 Task: Create a due date automation trigger when advanced on, on the monday of the week a card is due add fields without custom field "Resume" set to a number lower than 1 and greater or equal to 10 at 11:00 AM.
Action: Mouse moved to (1391, 109)
Screenshot: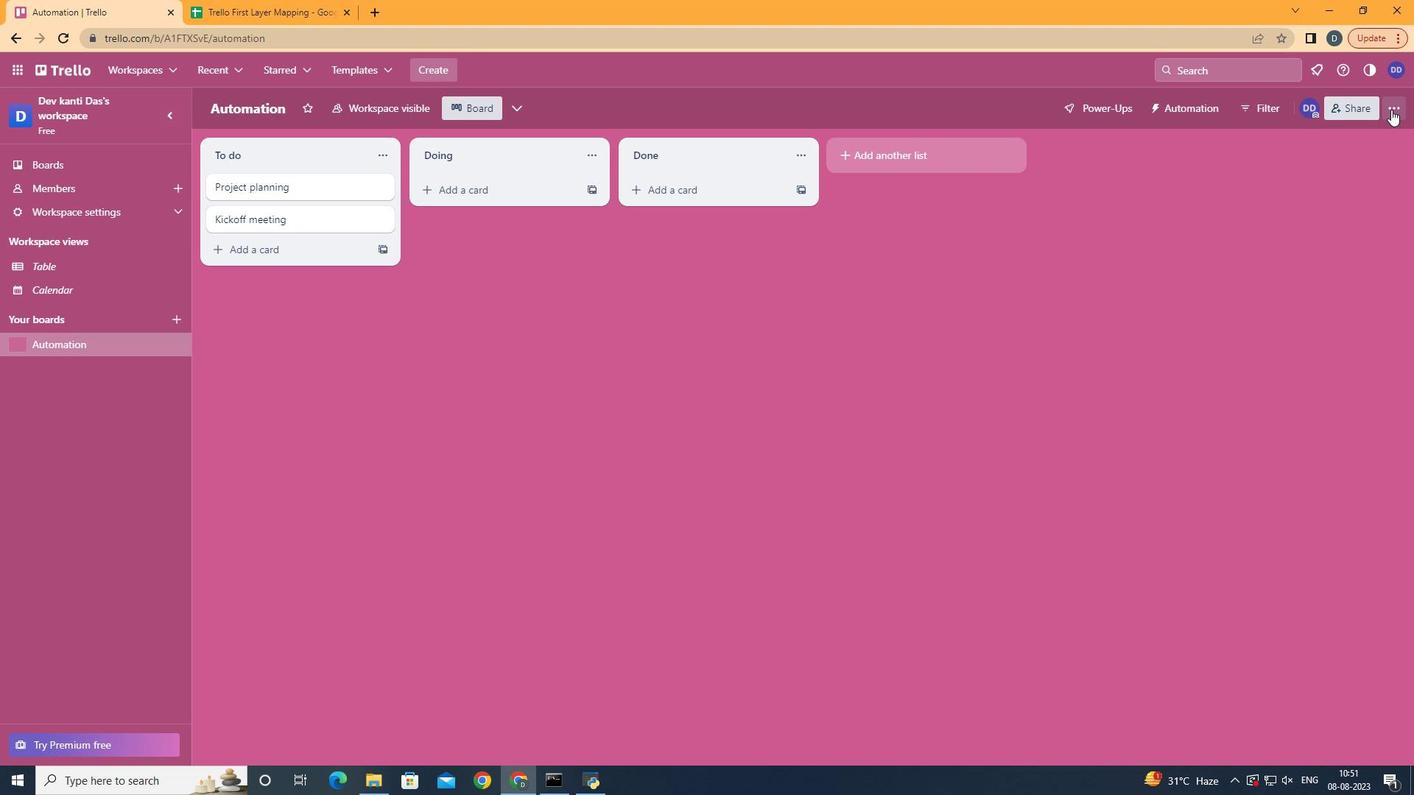 
Action: Mouse pressed left at (1391, 109)
Screenshot: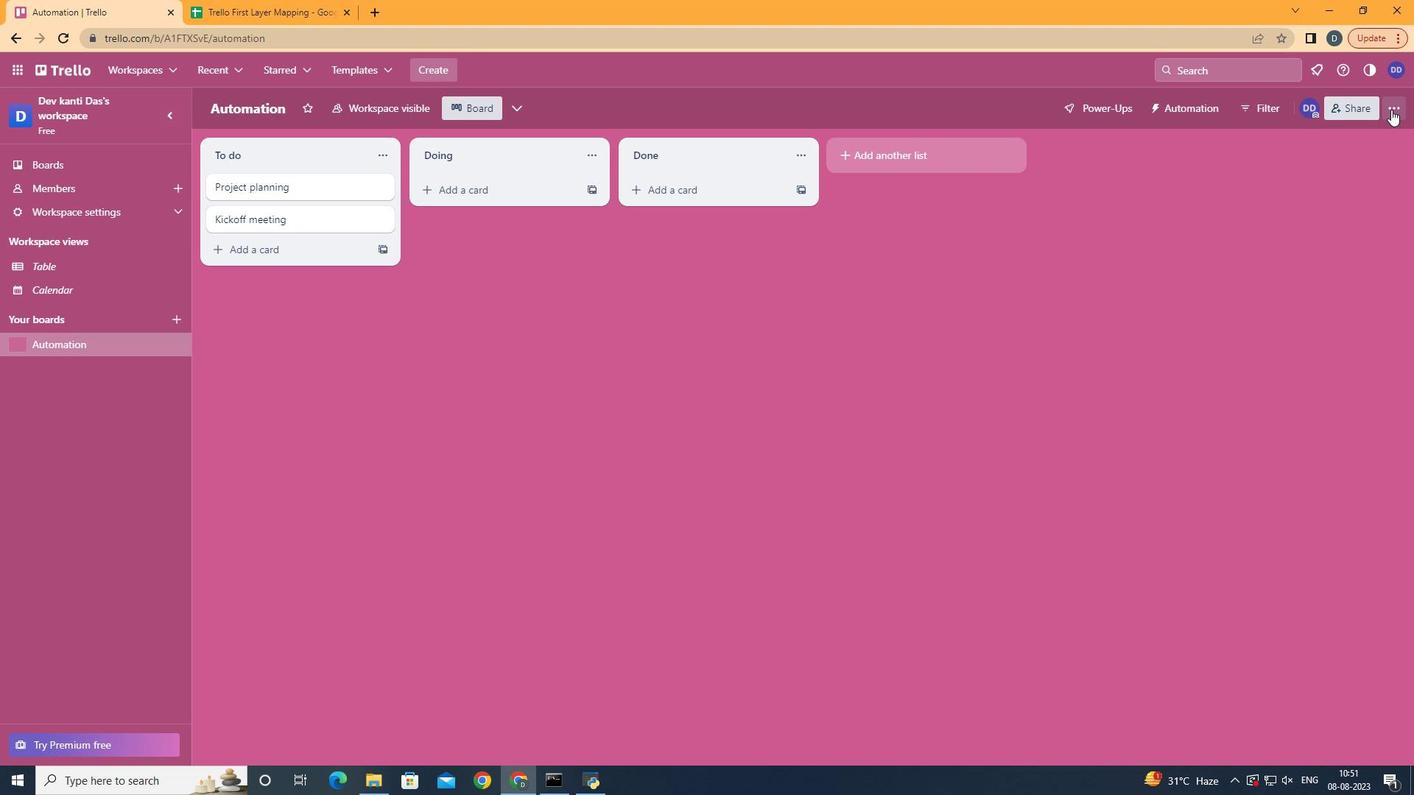 
Action: Mouse moved to (1277, 312)
Screenshot: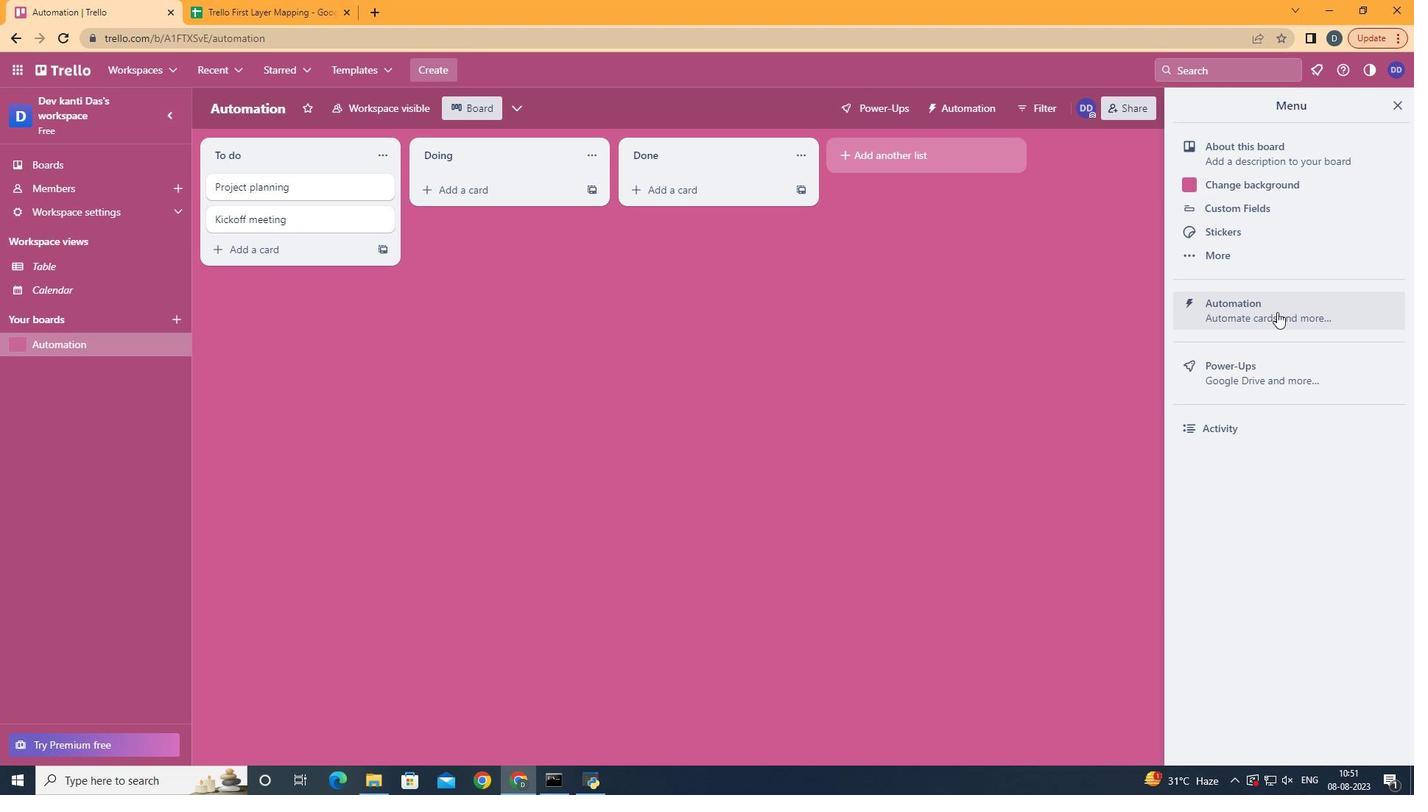 
Action: Mouse pressed left at (1277, 312)
Screenshot: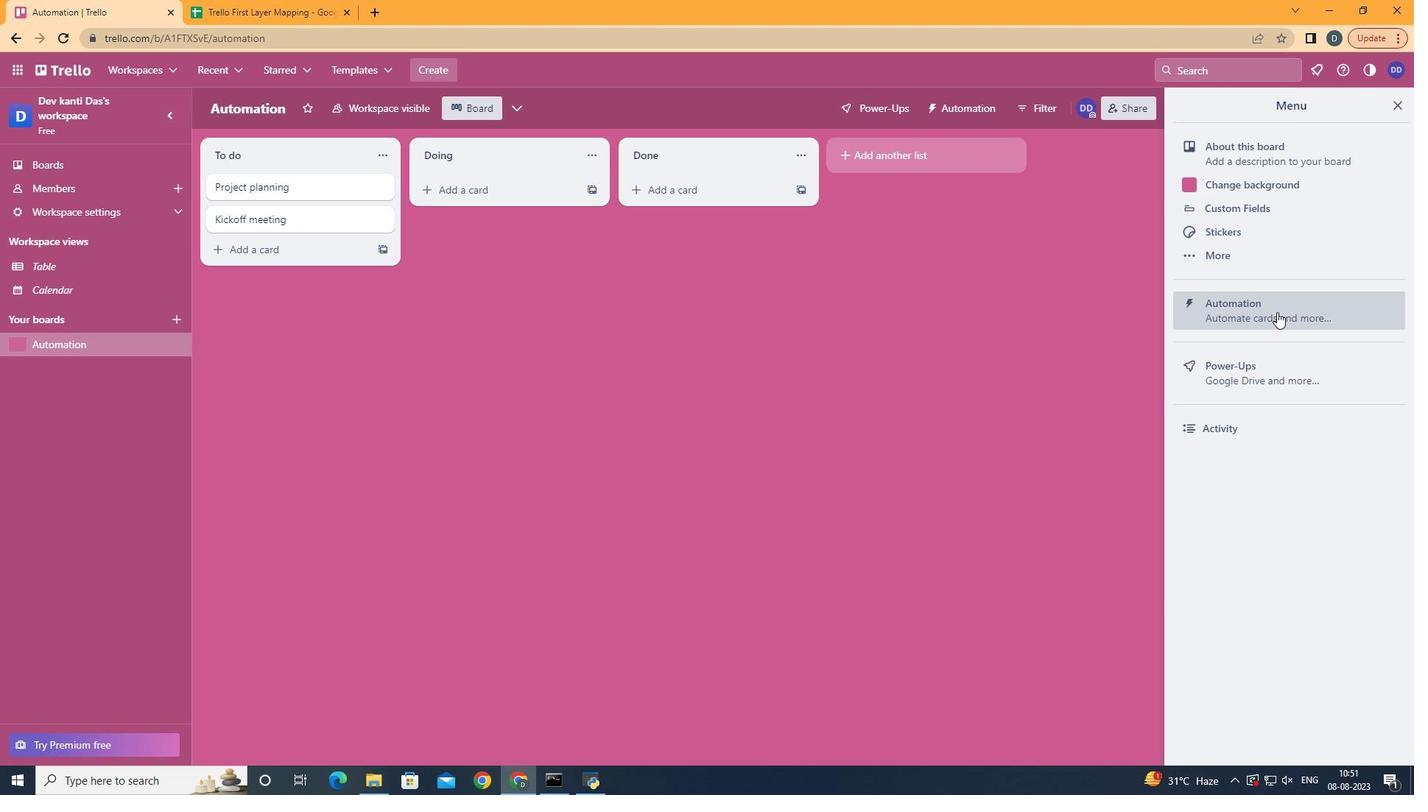 
Action: Mouse moved to (251, 292)
Screenshot: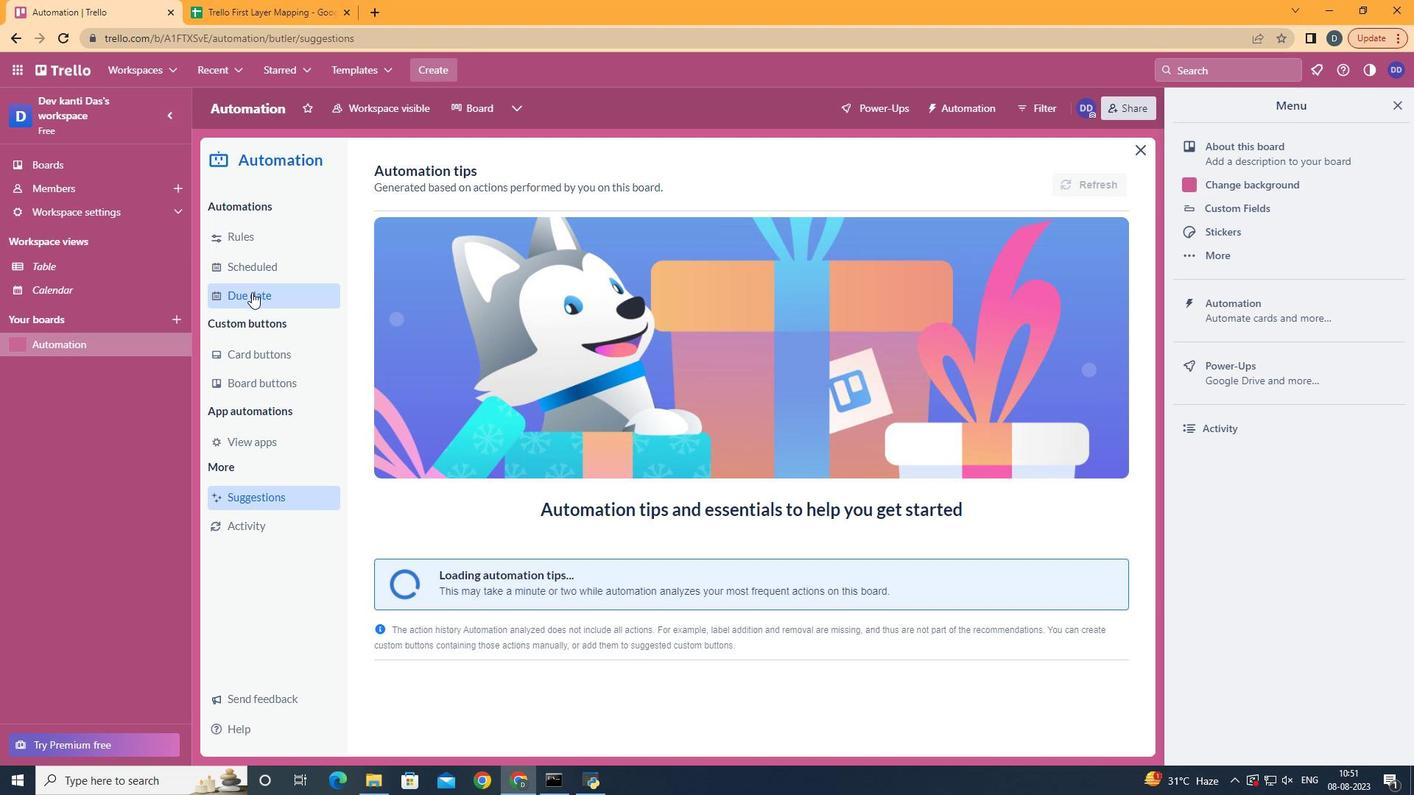 
Action: Mouse pressed left at (251, 292)
Screenshot: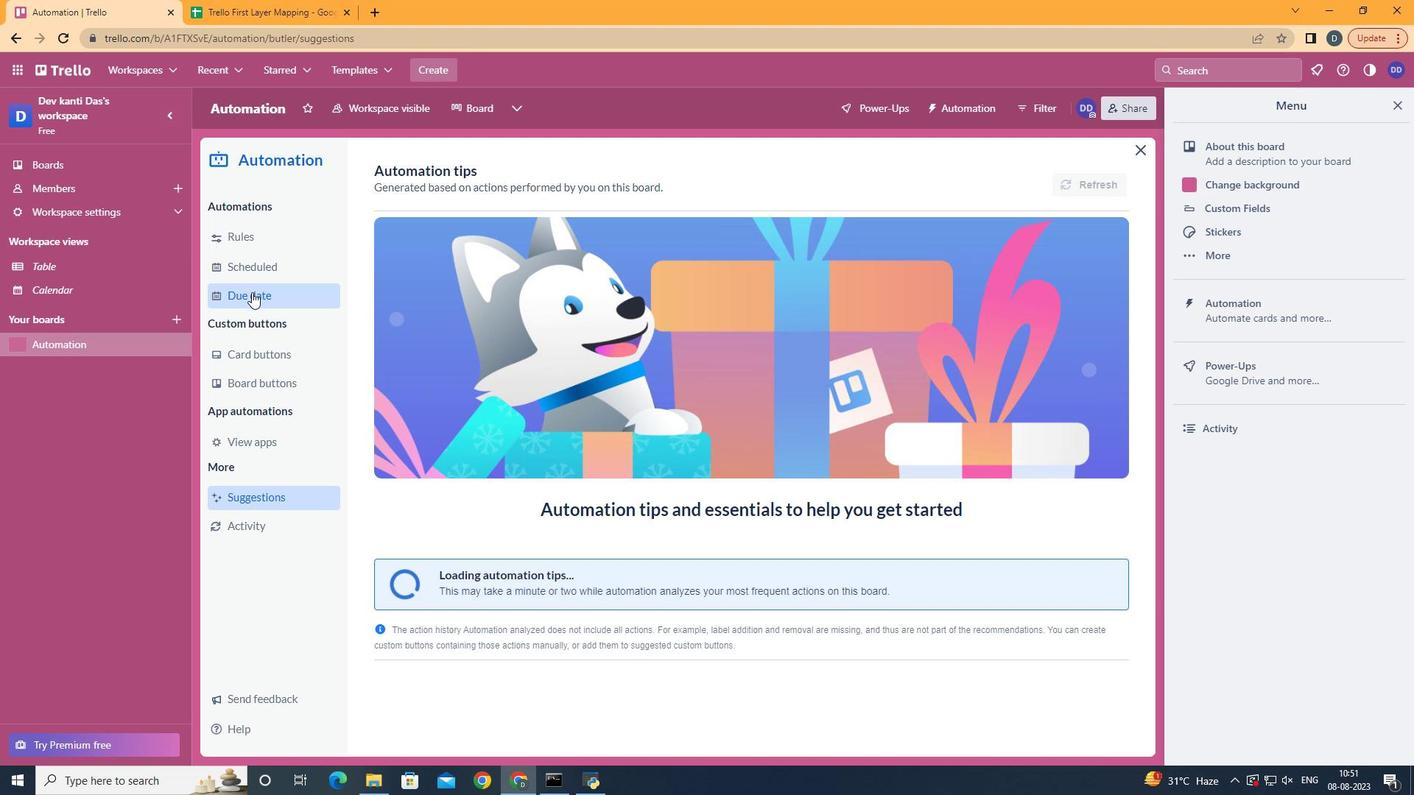 
Action: Mouse moved to (1042, 174)
Screenshot: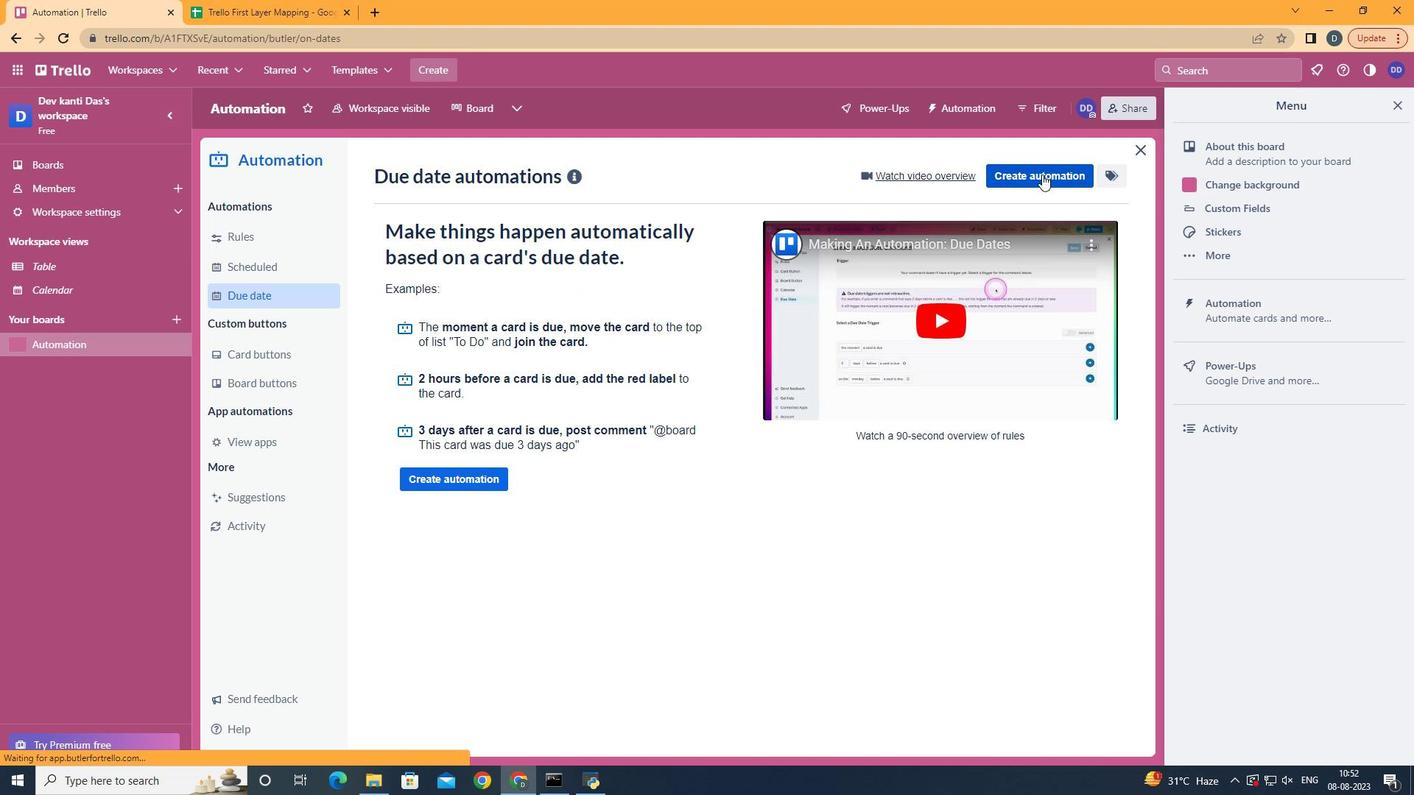 
Action: Mouse pressed left at (1042, 174)
Screenshot: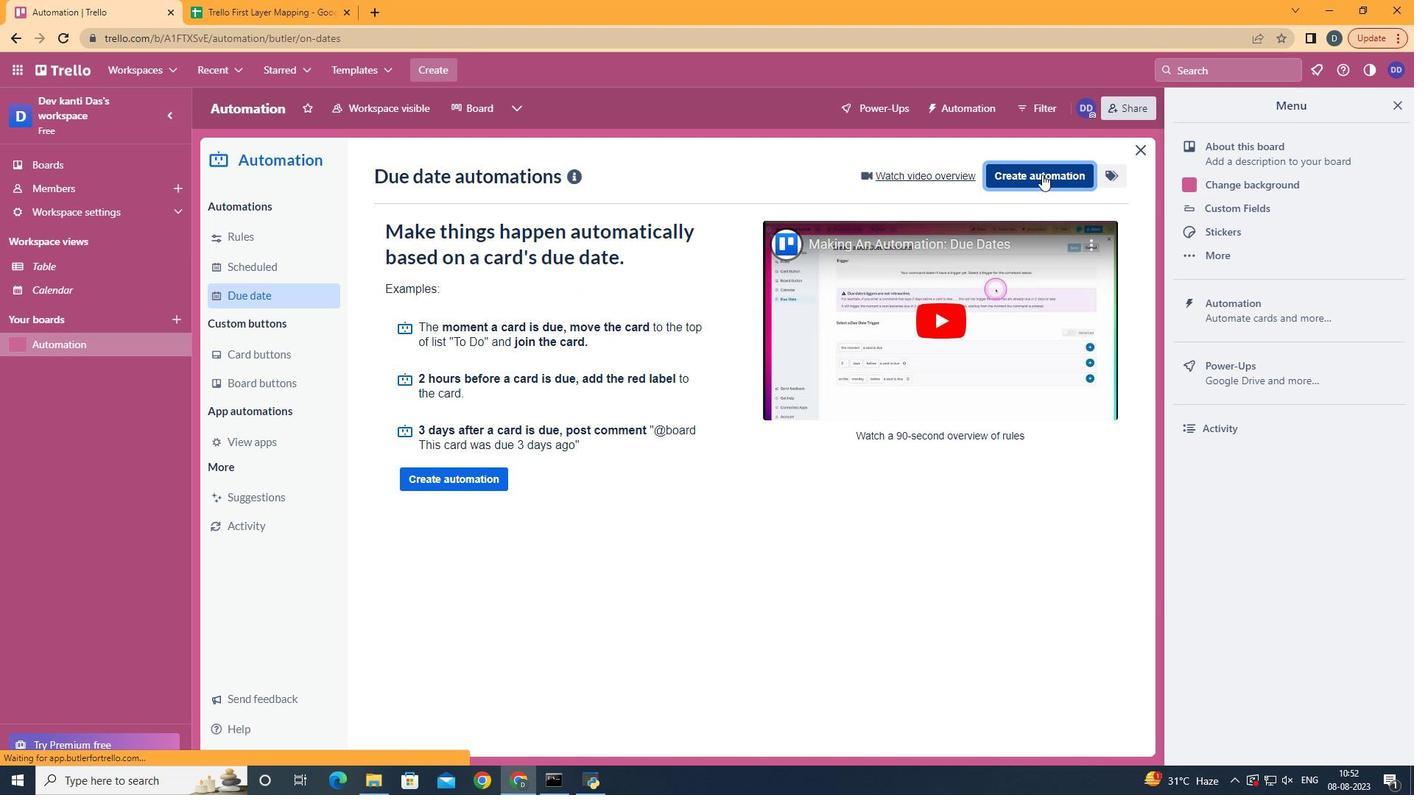 
Action: Mouse moved to (718, 315)
Screenshot: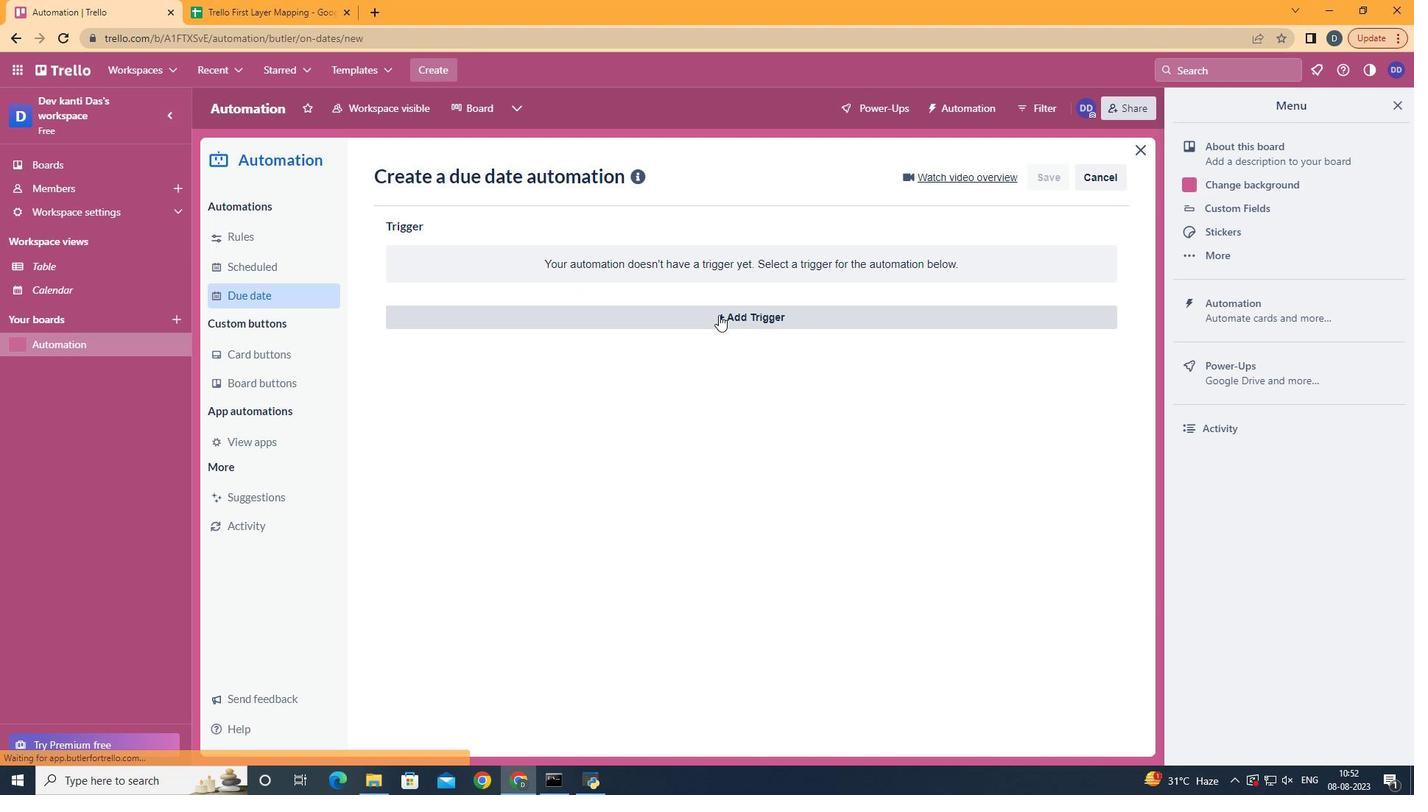 
Action: Mouse pressed left at (718, 315)
Screenshot: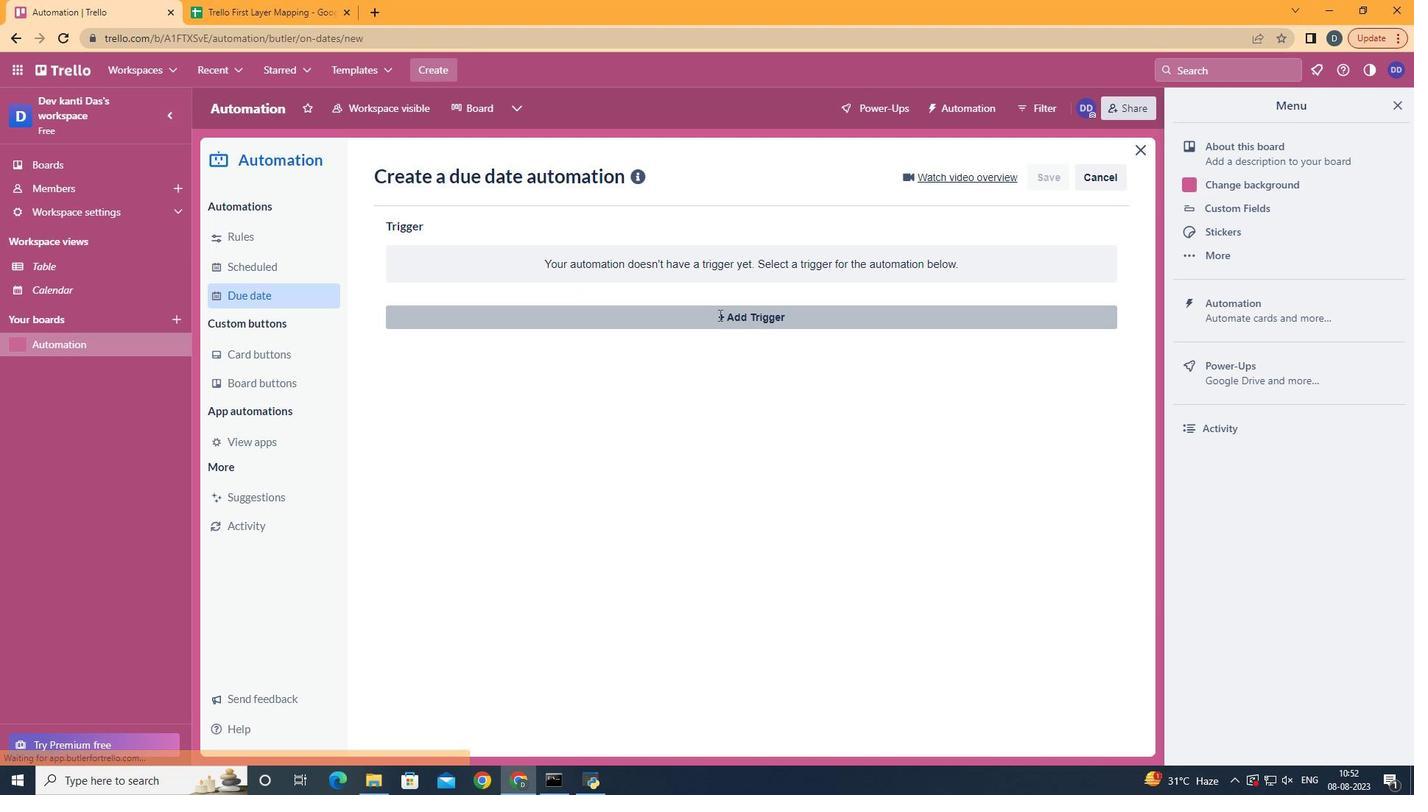 
Action: Mouse moved to (467, 386)
Screenshot: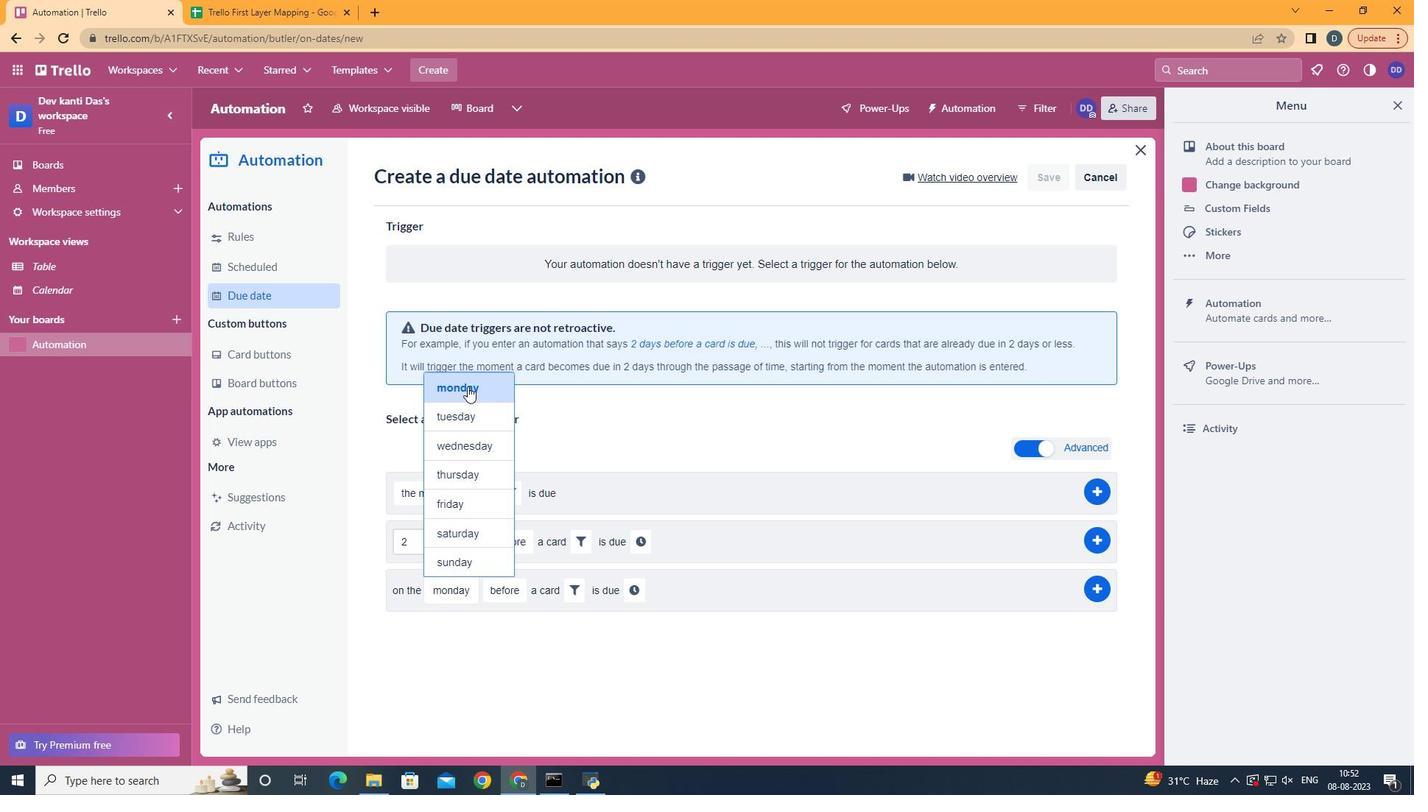
Action: Mouse pressed left at (467, 386)
Screenshot: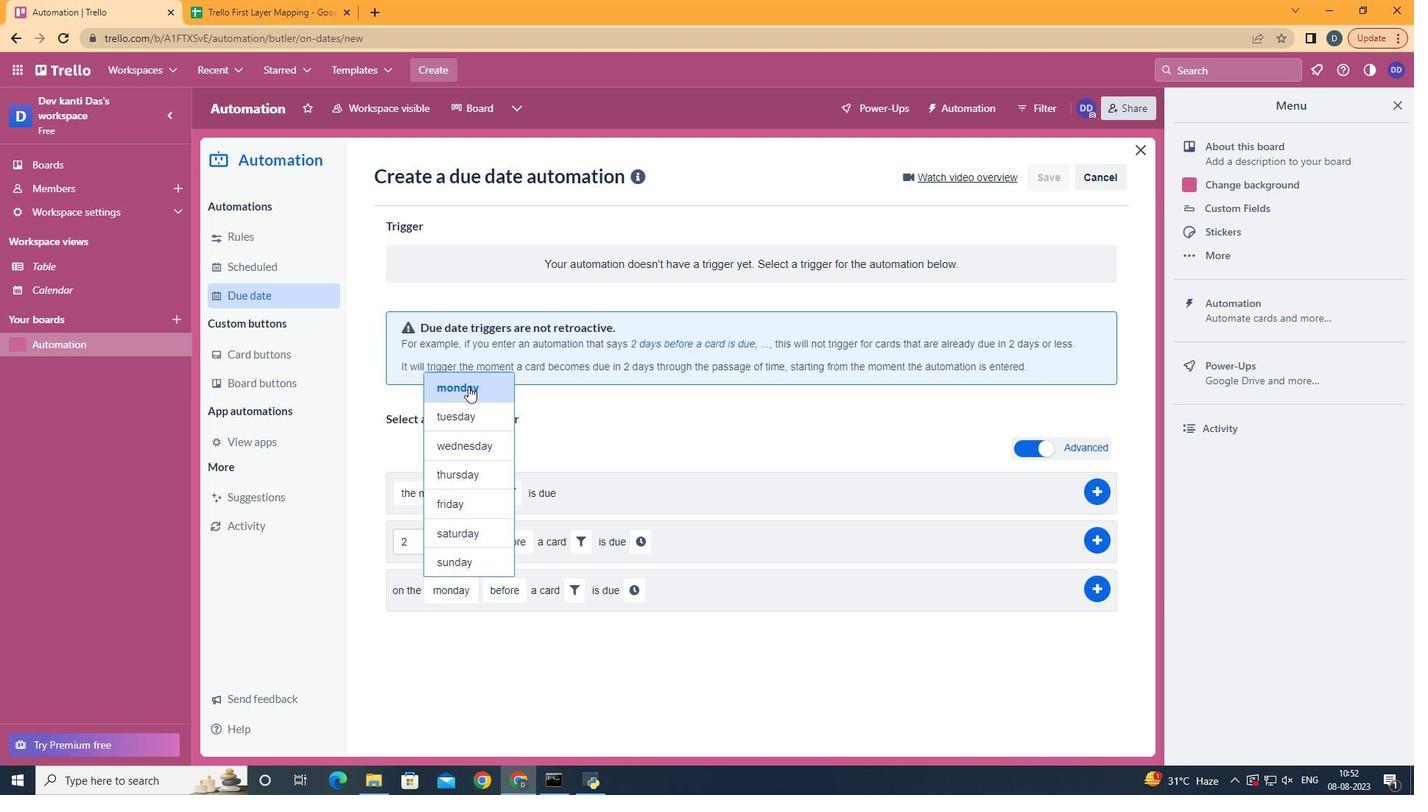 
Action: Mouse moved to (528, 676)
Screenshot: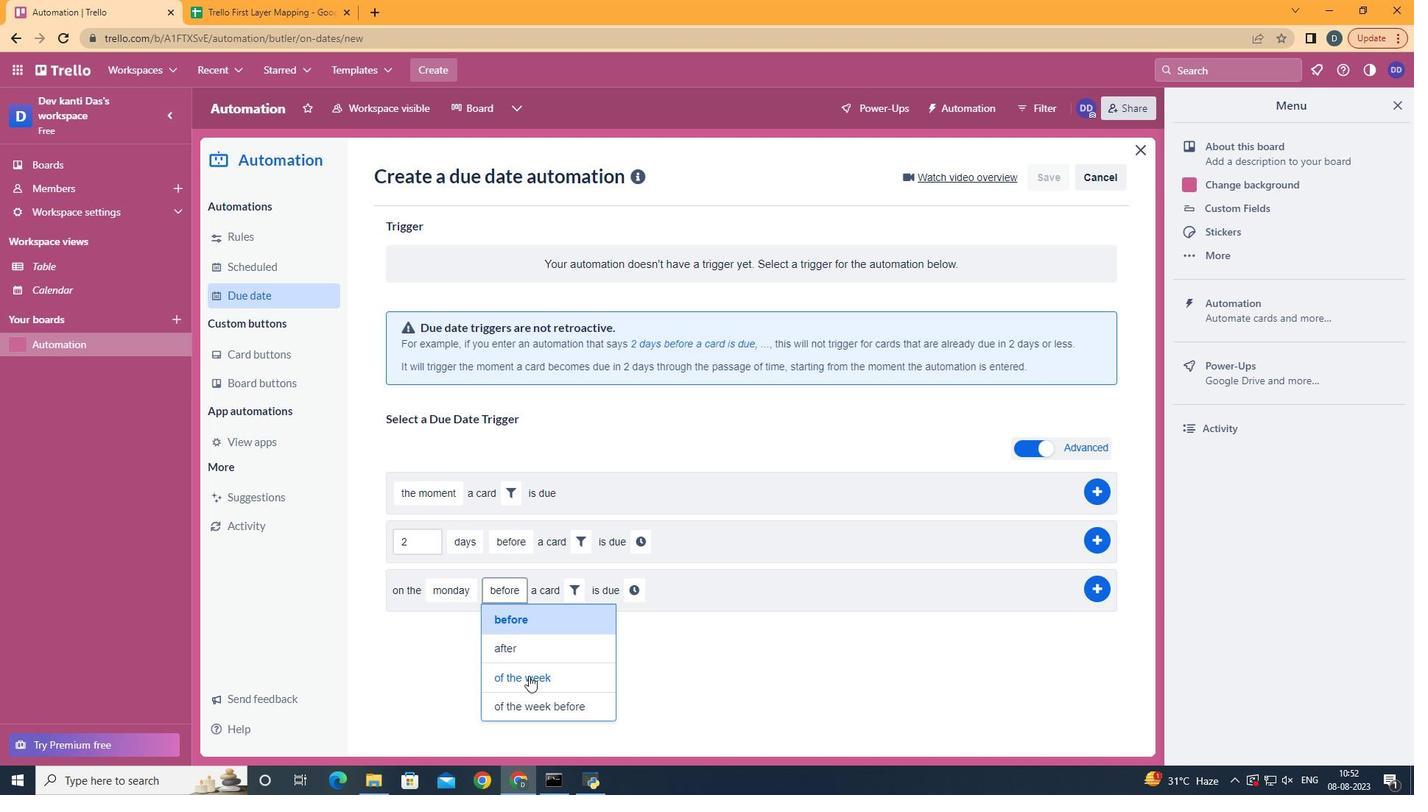 
Action: Mouse pressed left at (528, 676)
Screenshot: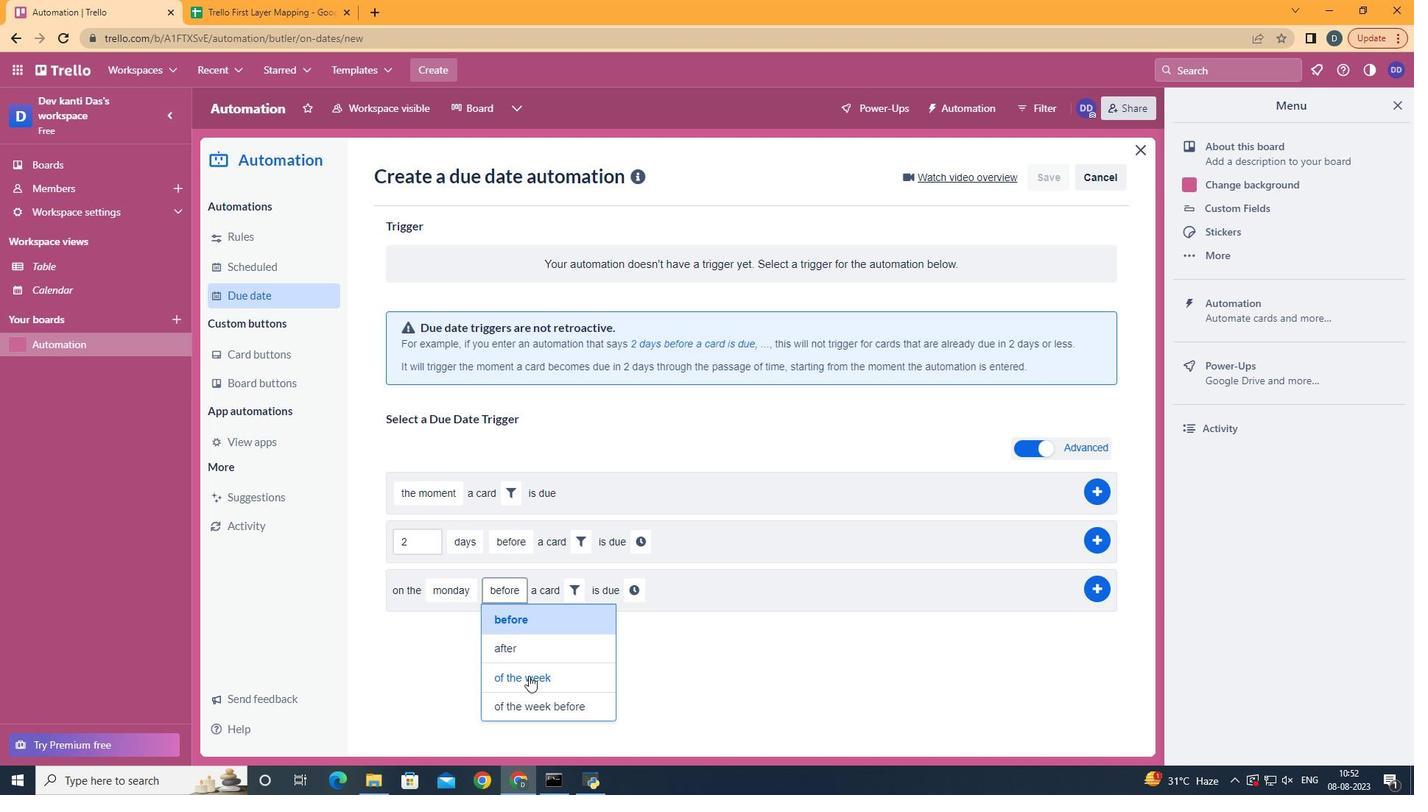 
Action: Mouse moved to (595, 598)
Screenshot: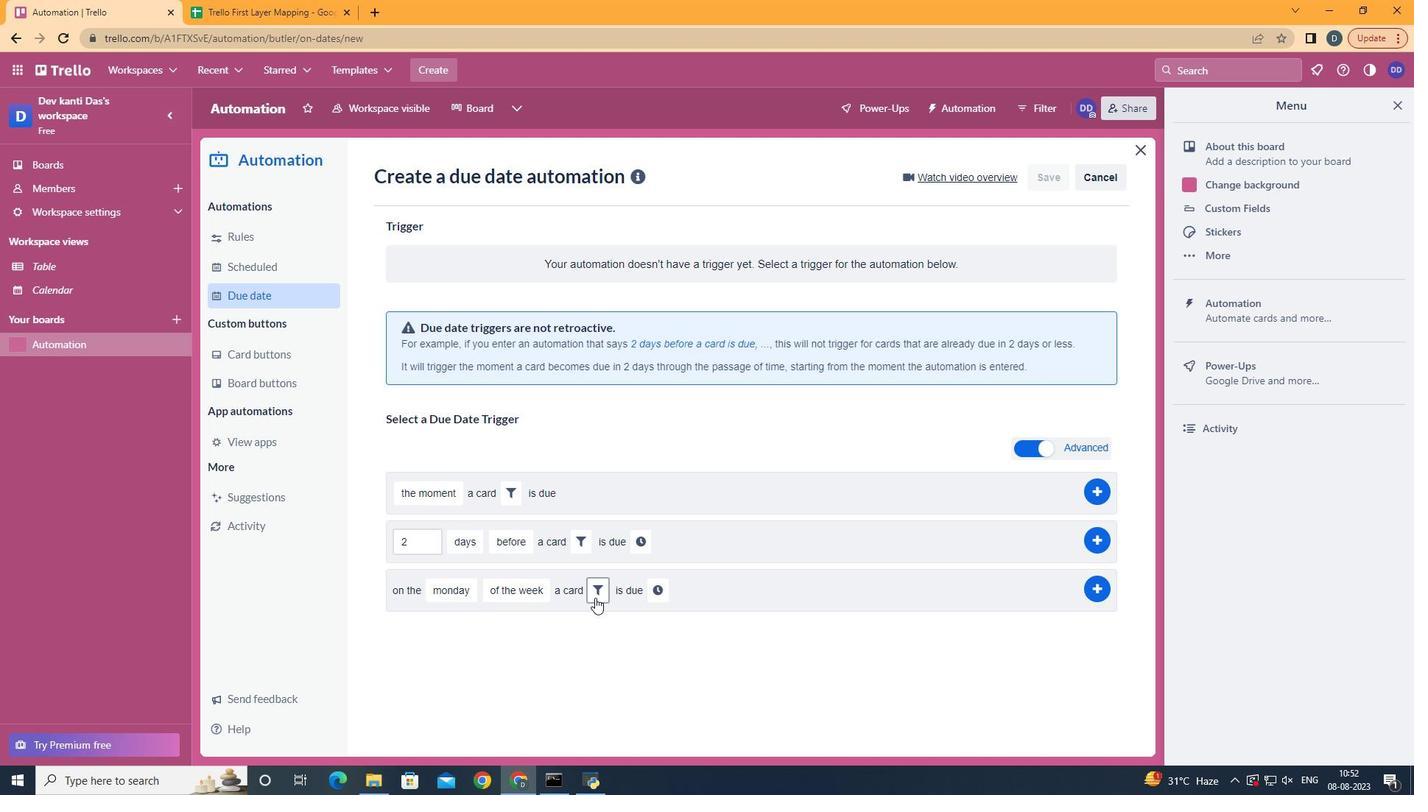 
Action: Mouse pressed left at (595, 598)
Screenshot: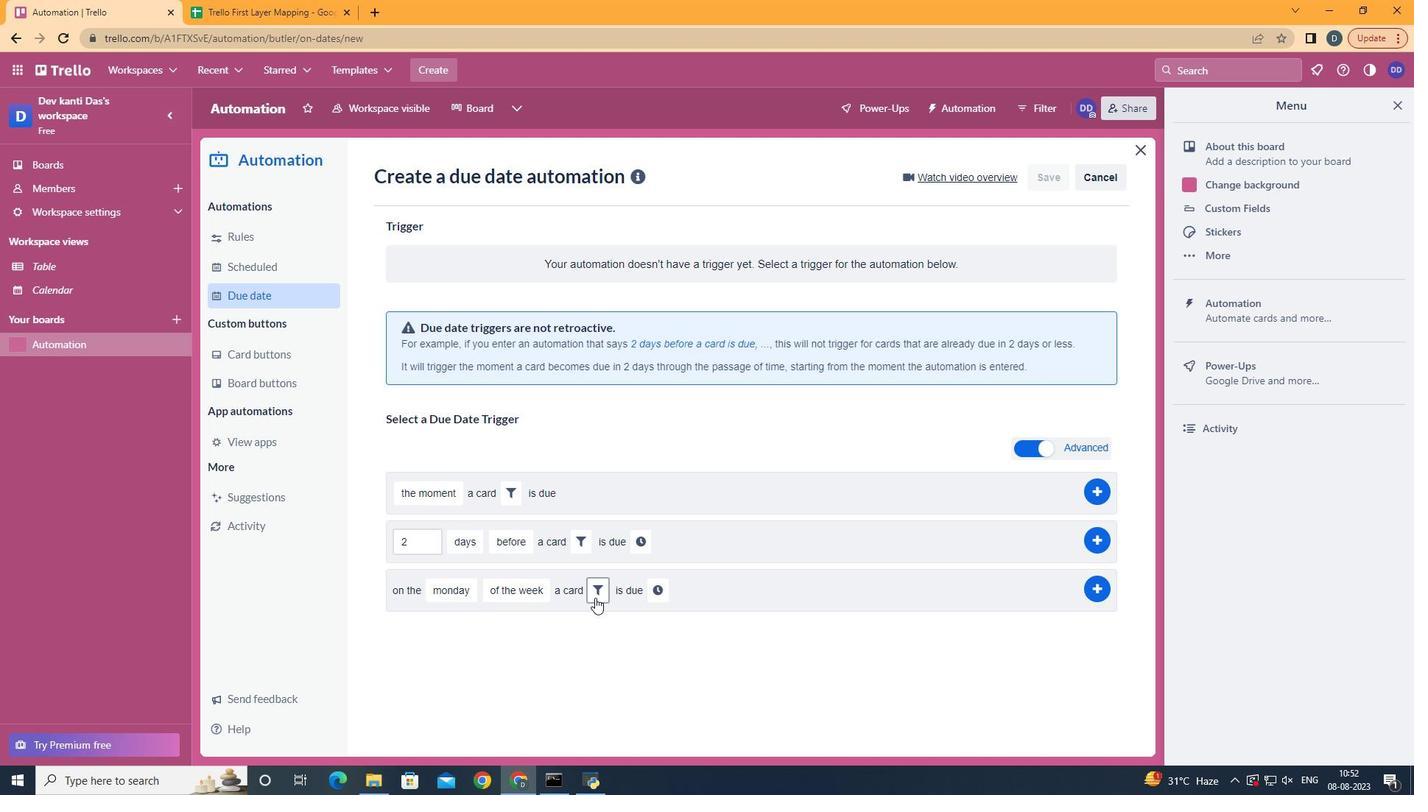 
Action: Mouse moved to (841, 631)
Screenshot: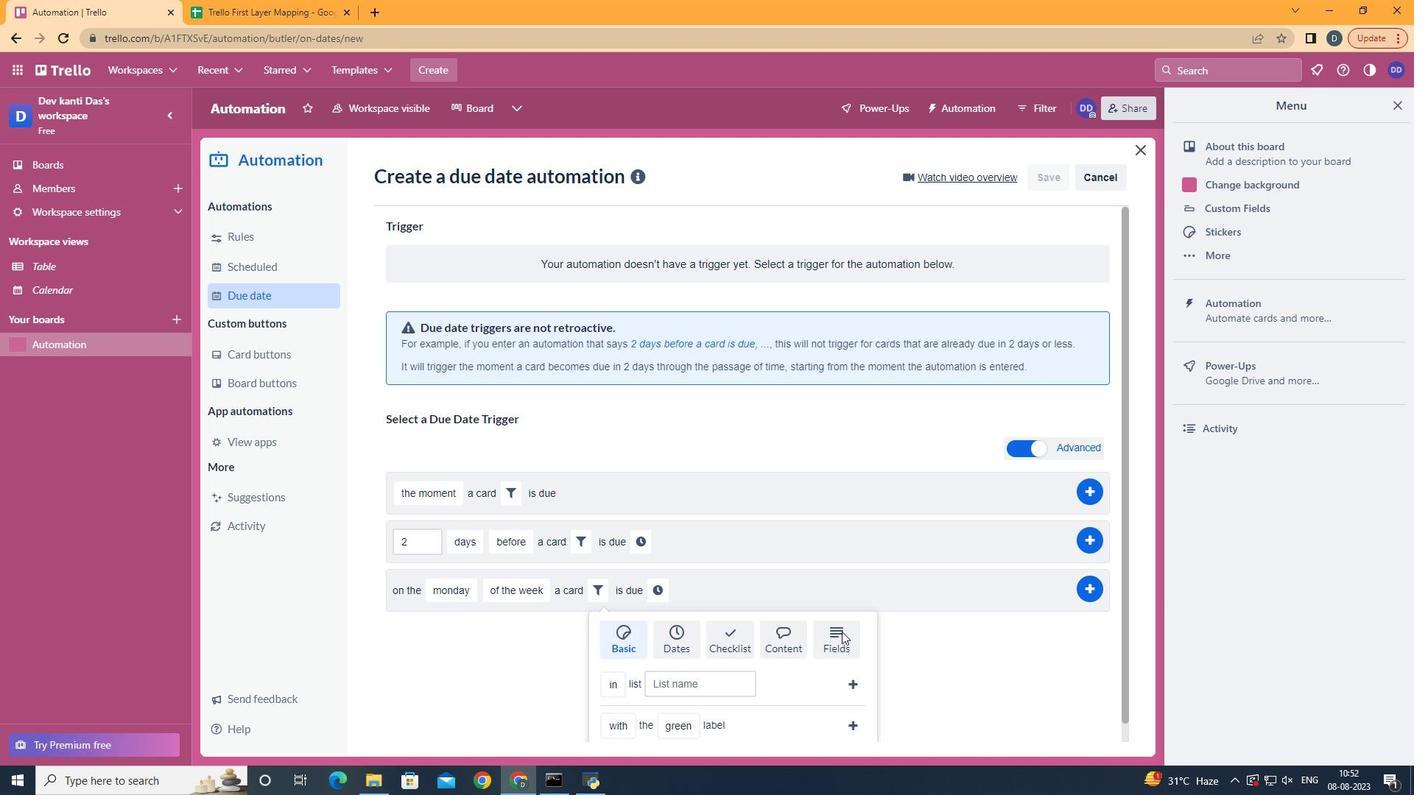 
Action: Mouse pressed left at (841, 631)
Screenshot: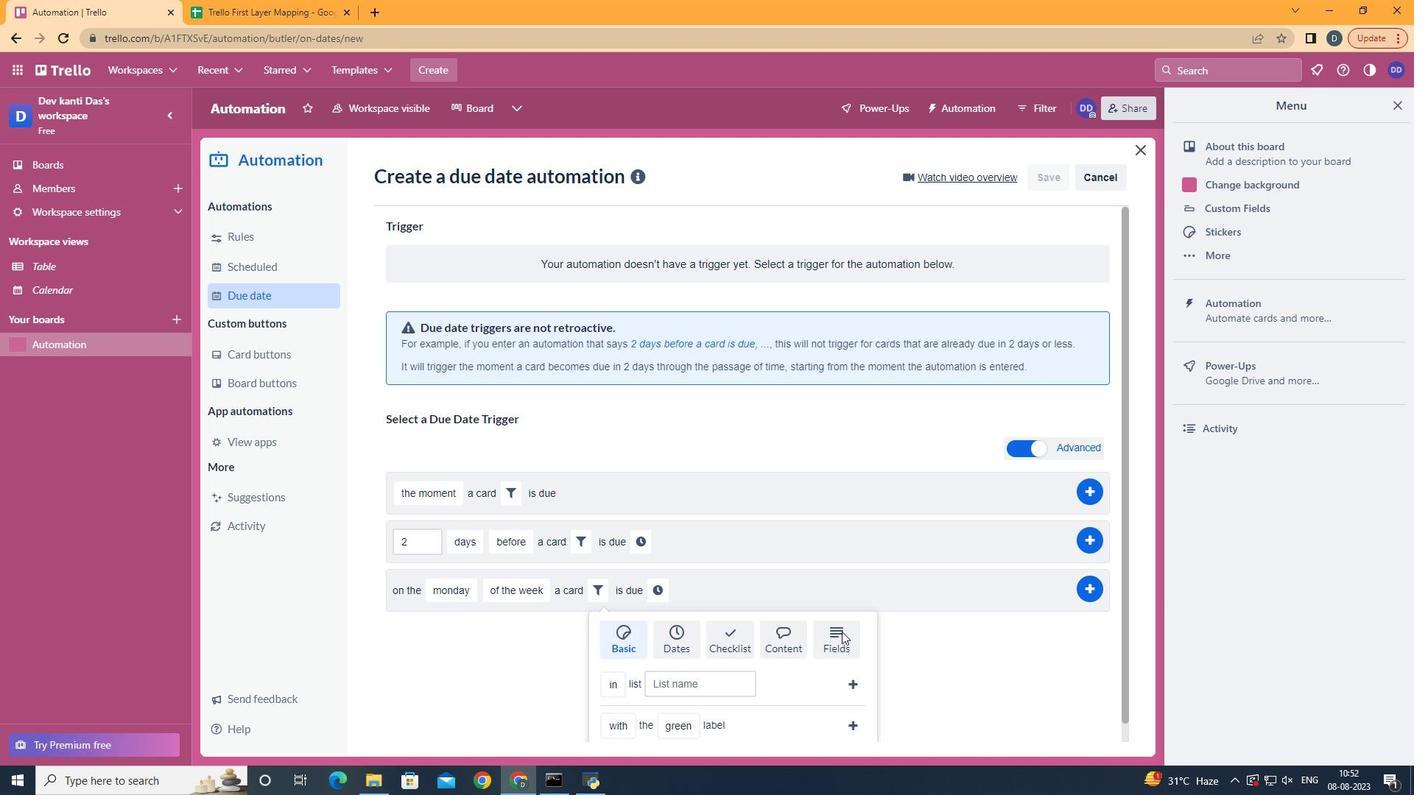 
Action: Mouse scrolled (841, 631) with delta (0, 0)
Screenshot: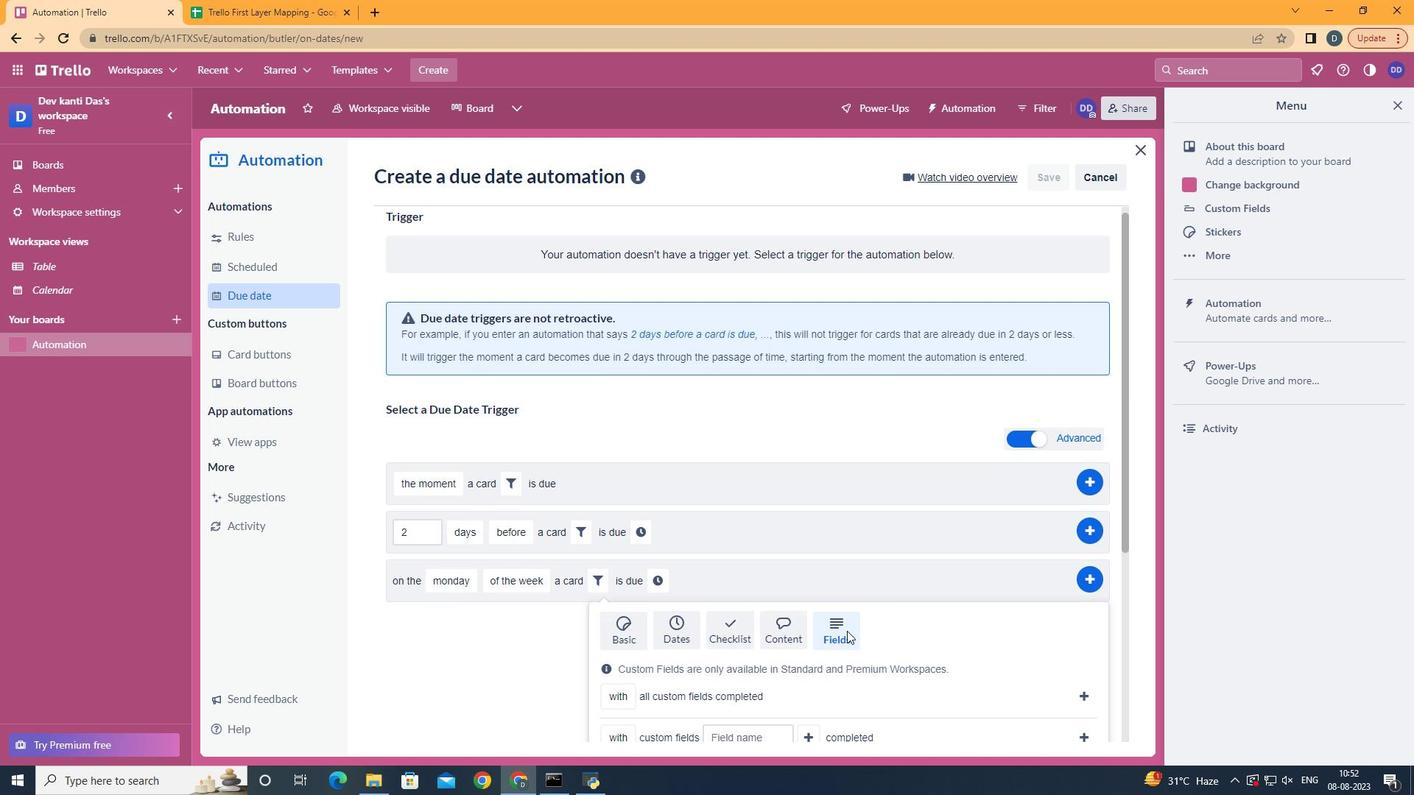 
Action: Mouse scrolled (841, 631) with delta (0, 0)
Screenshot: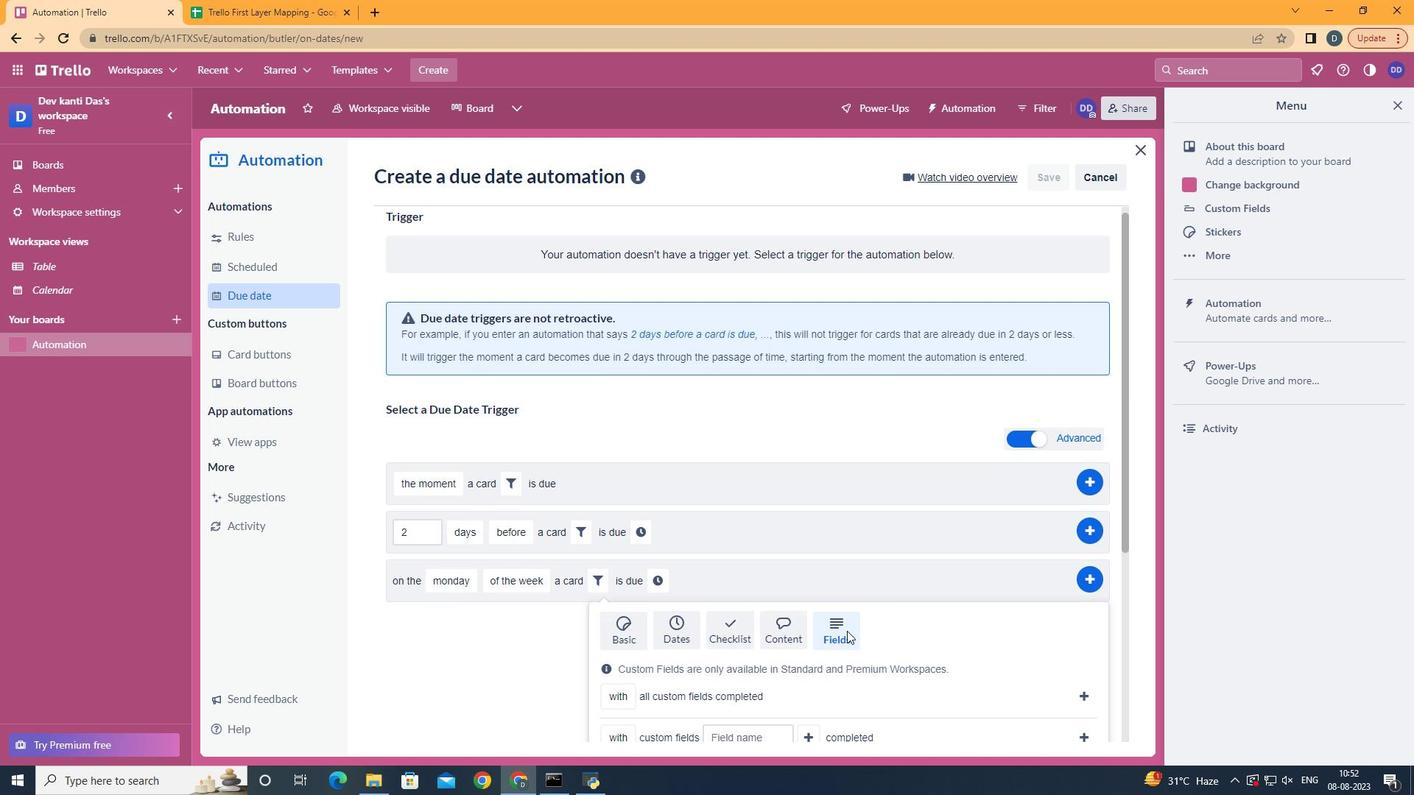 
Action: Mouse scrolled (841, 631) with delta (0, 0)
Screenshot: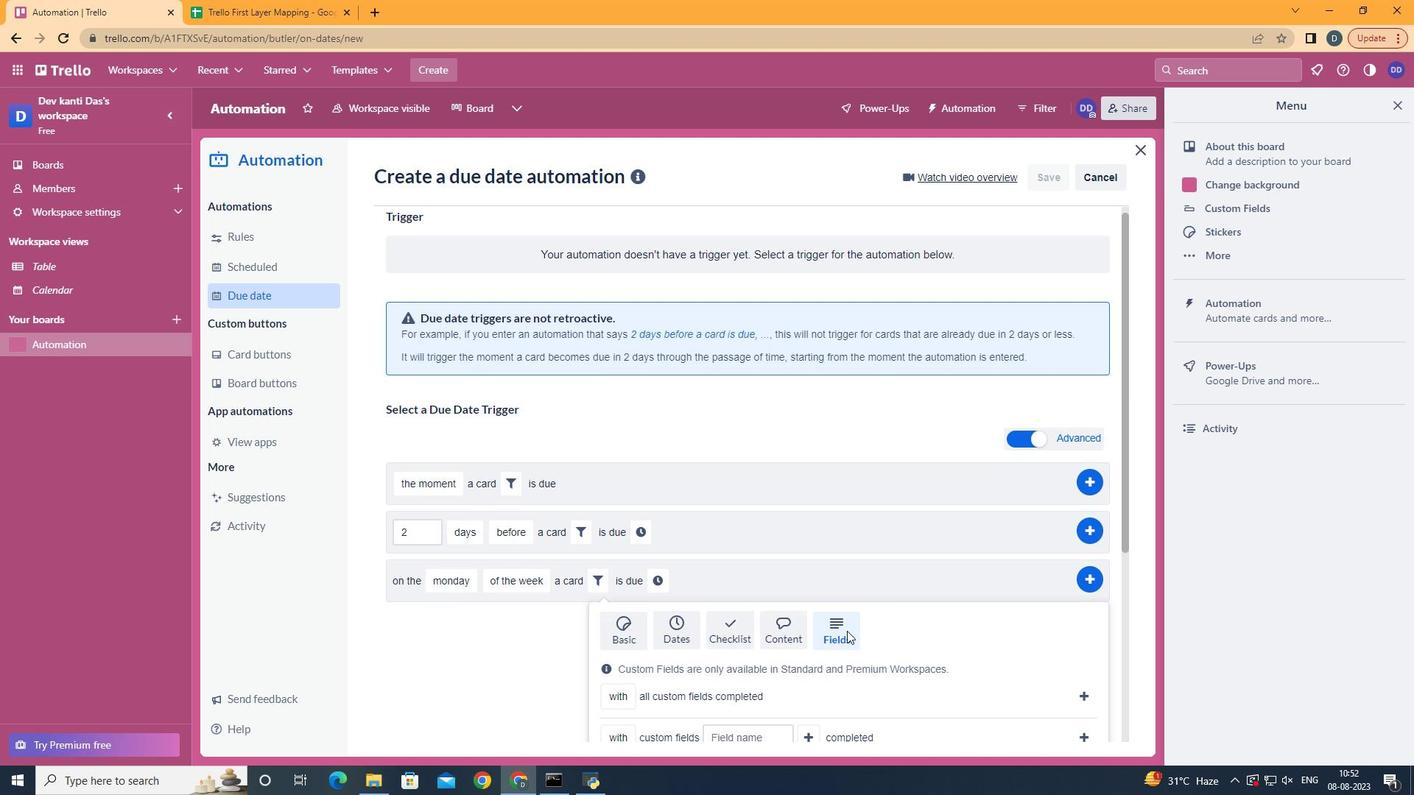 
Action: Mouse scrolled (841, 631) with delta (0, 0)
Screenshot: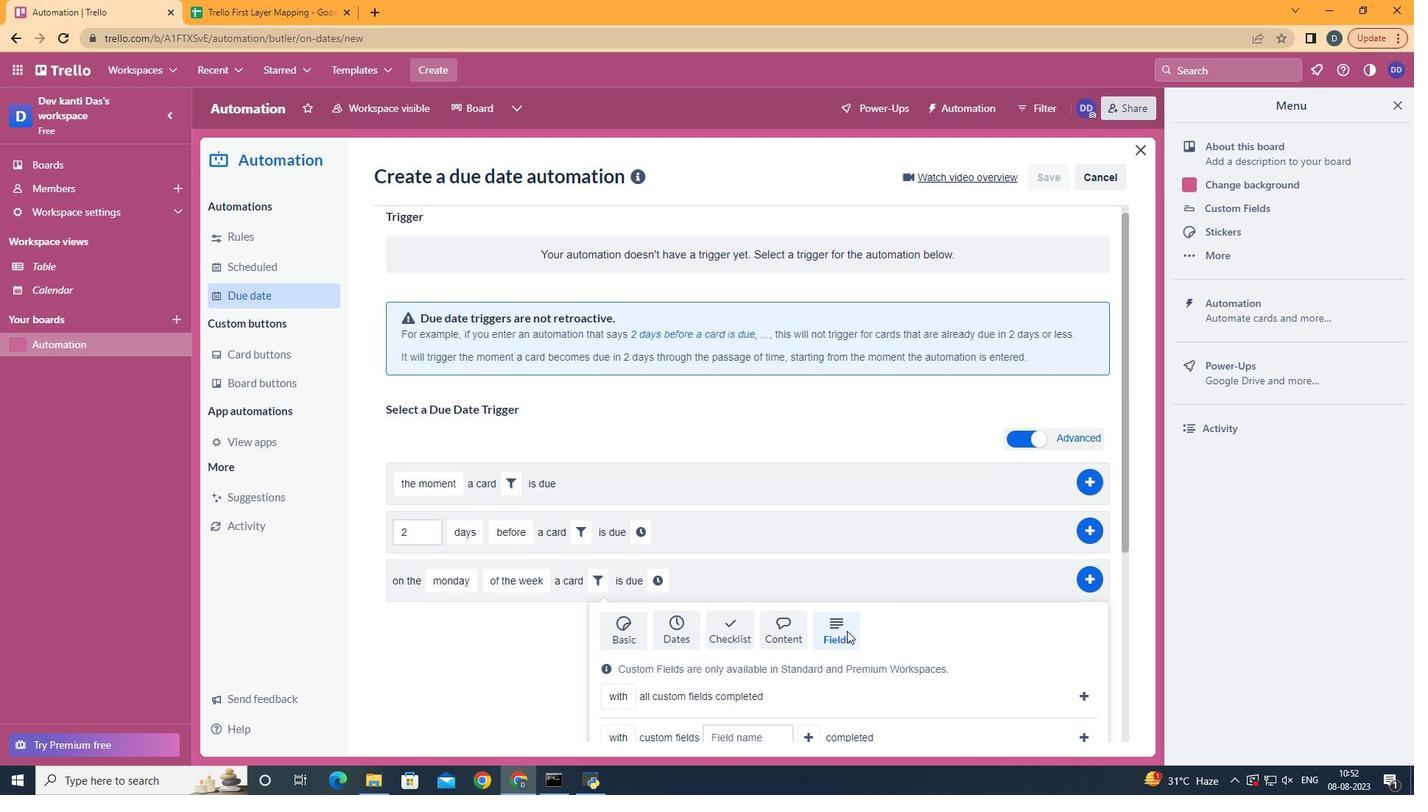 
Action: Mouse scrolled (841, 631) with delta (0, 0)
Screenshot: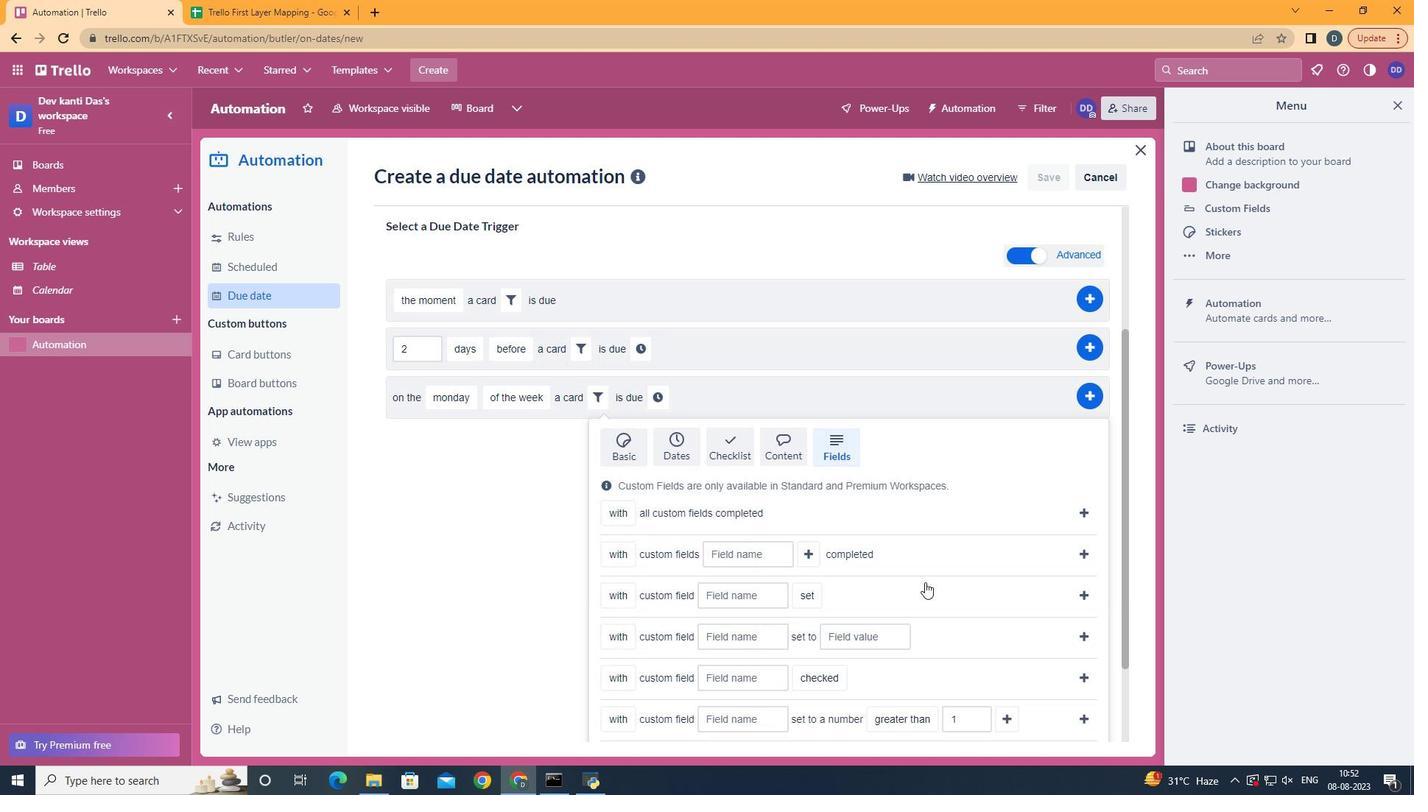 
Action: Mouse moved to (622, 655)
Screenshot: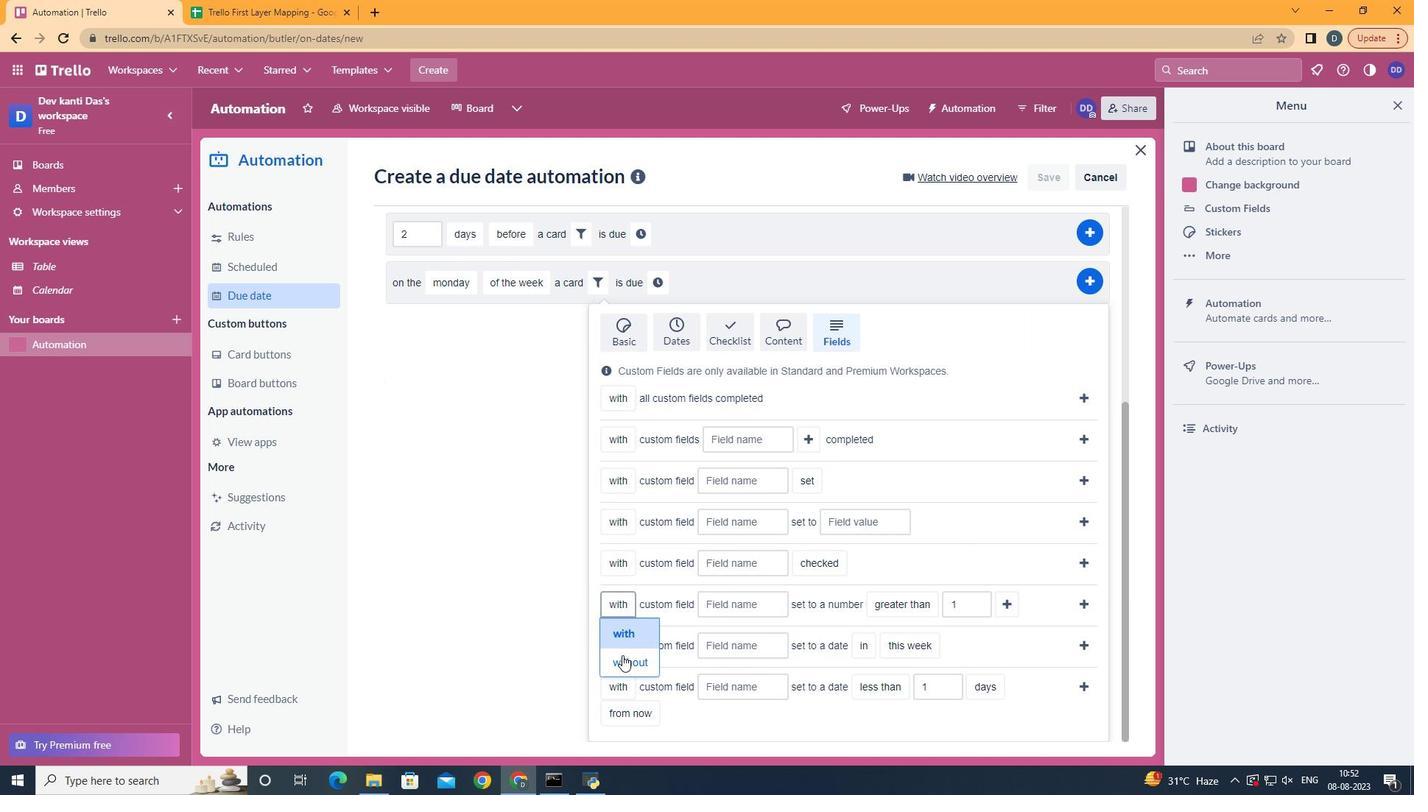 
Action: Mouse pressed left at (622, 655)
Screenshot: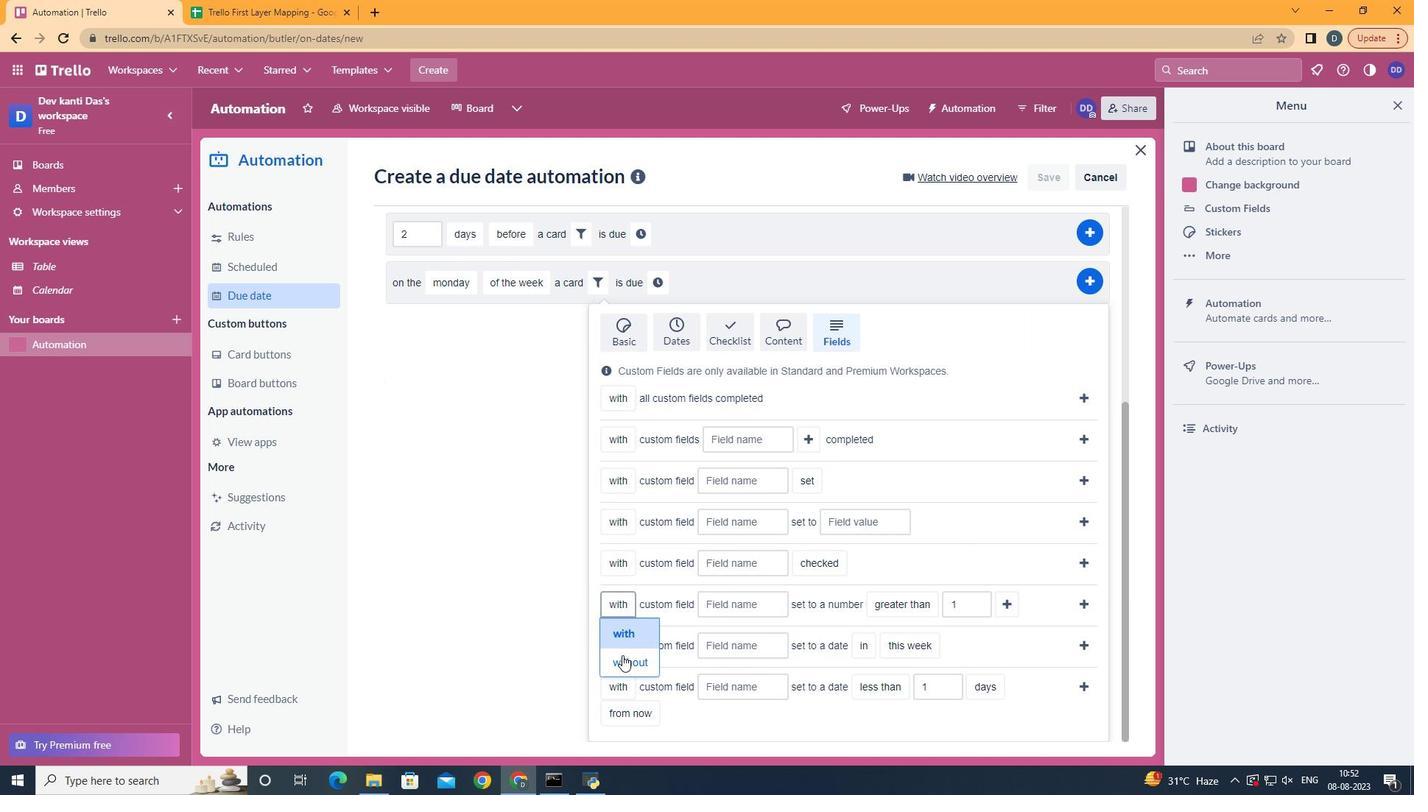 
Action: Mouse moved to (771, 603)
Screenshot: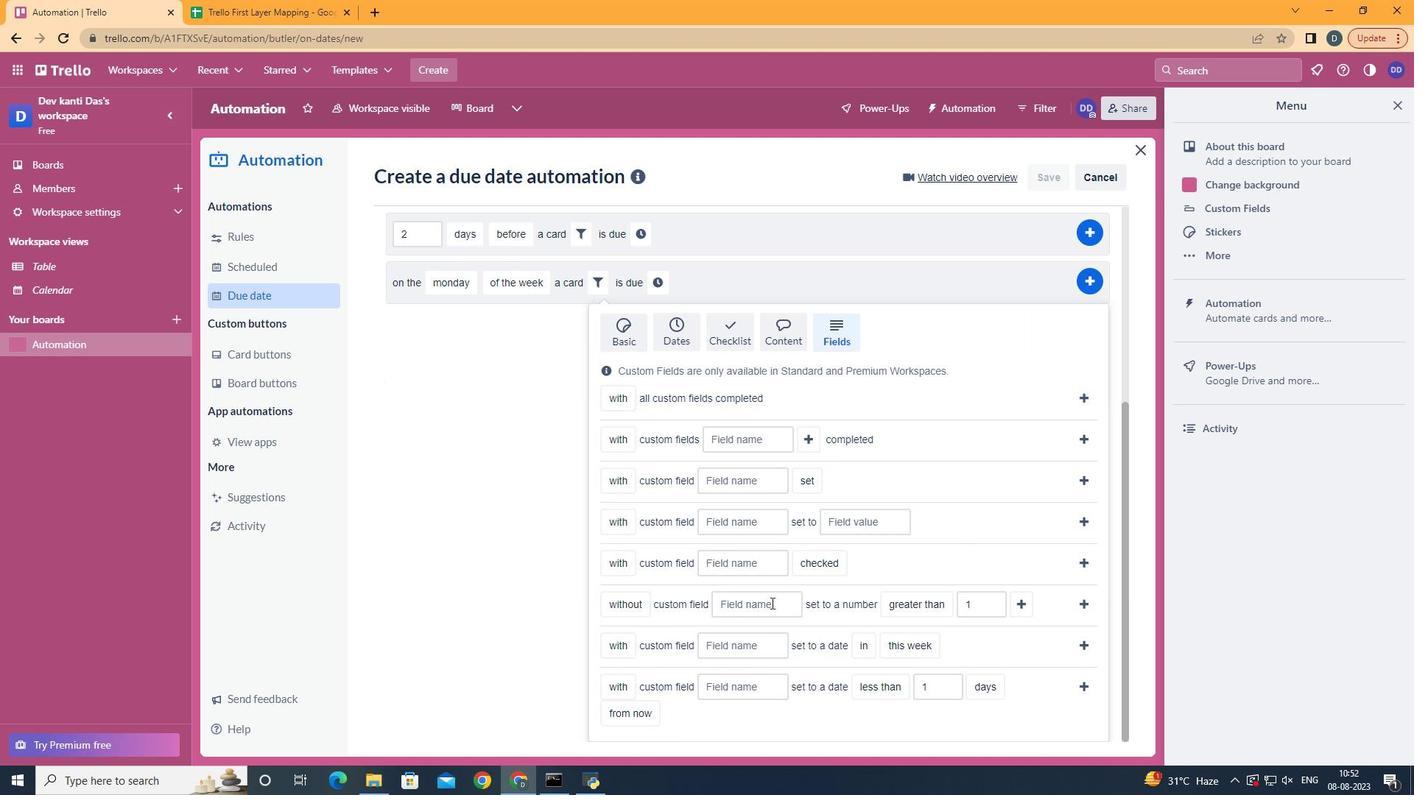 
Action: Mouse pressed left at (771, 603)
Screenshot: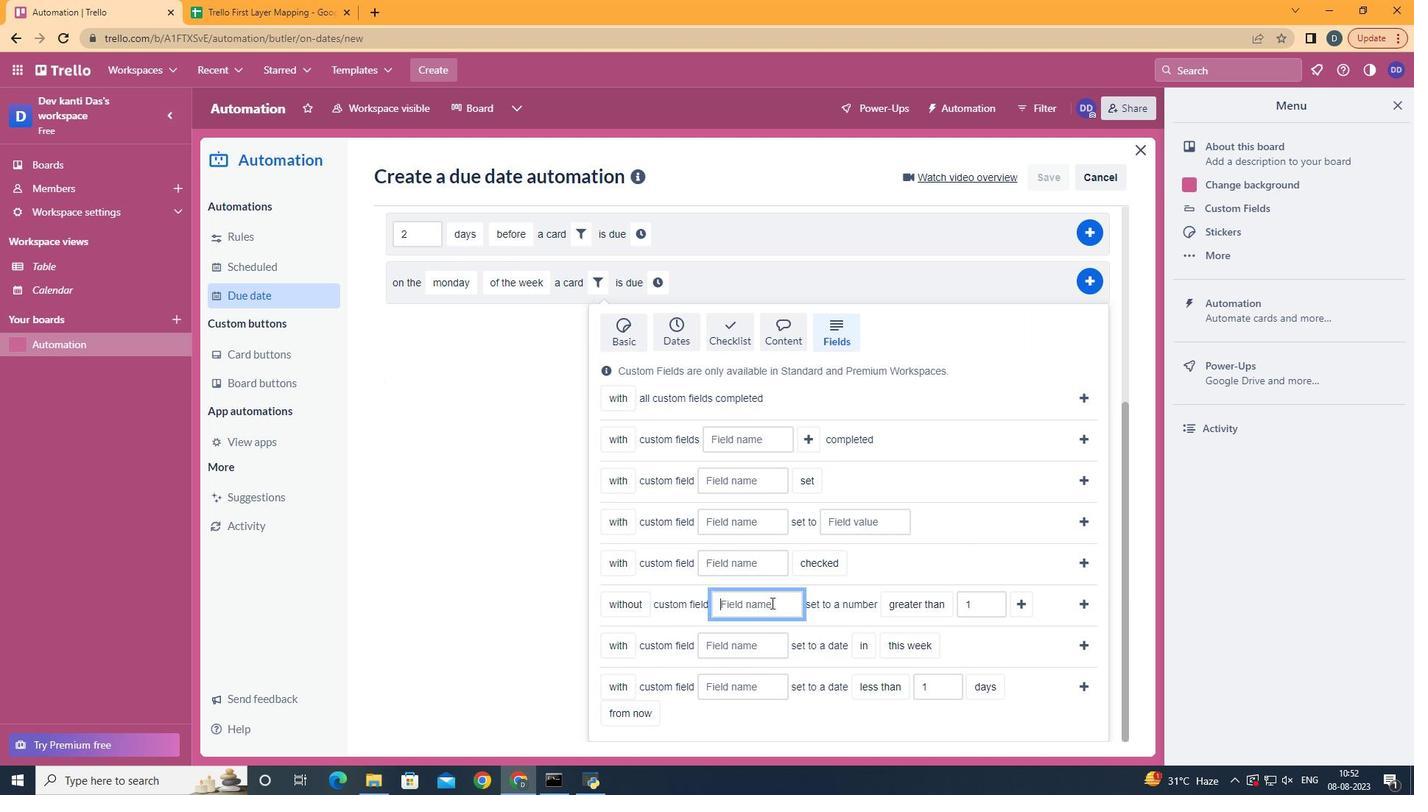 
Action: Key pressed <Key.shift>Resume
Screenshot: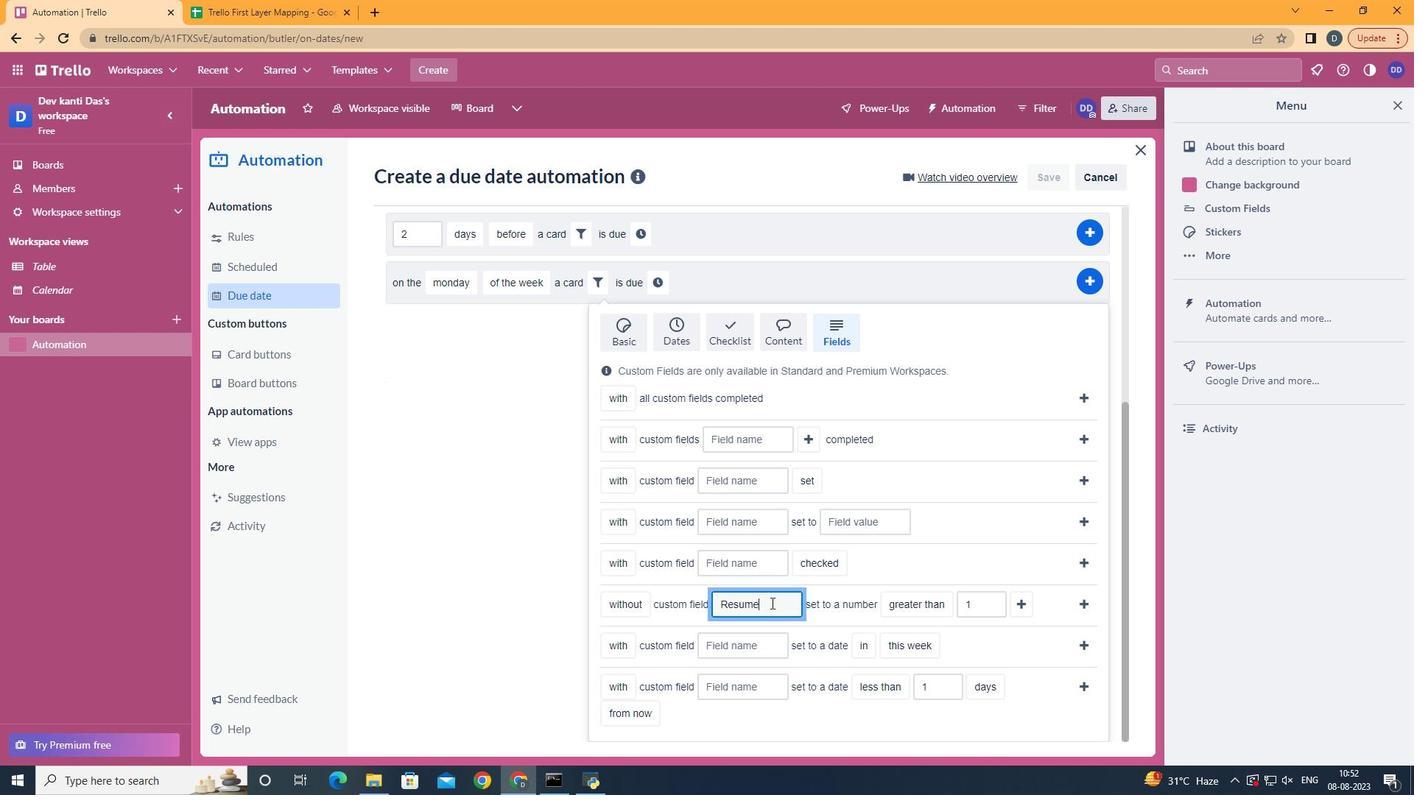 
Action: Mouse moved to (937, 687)
Screenshot: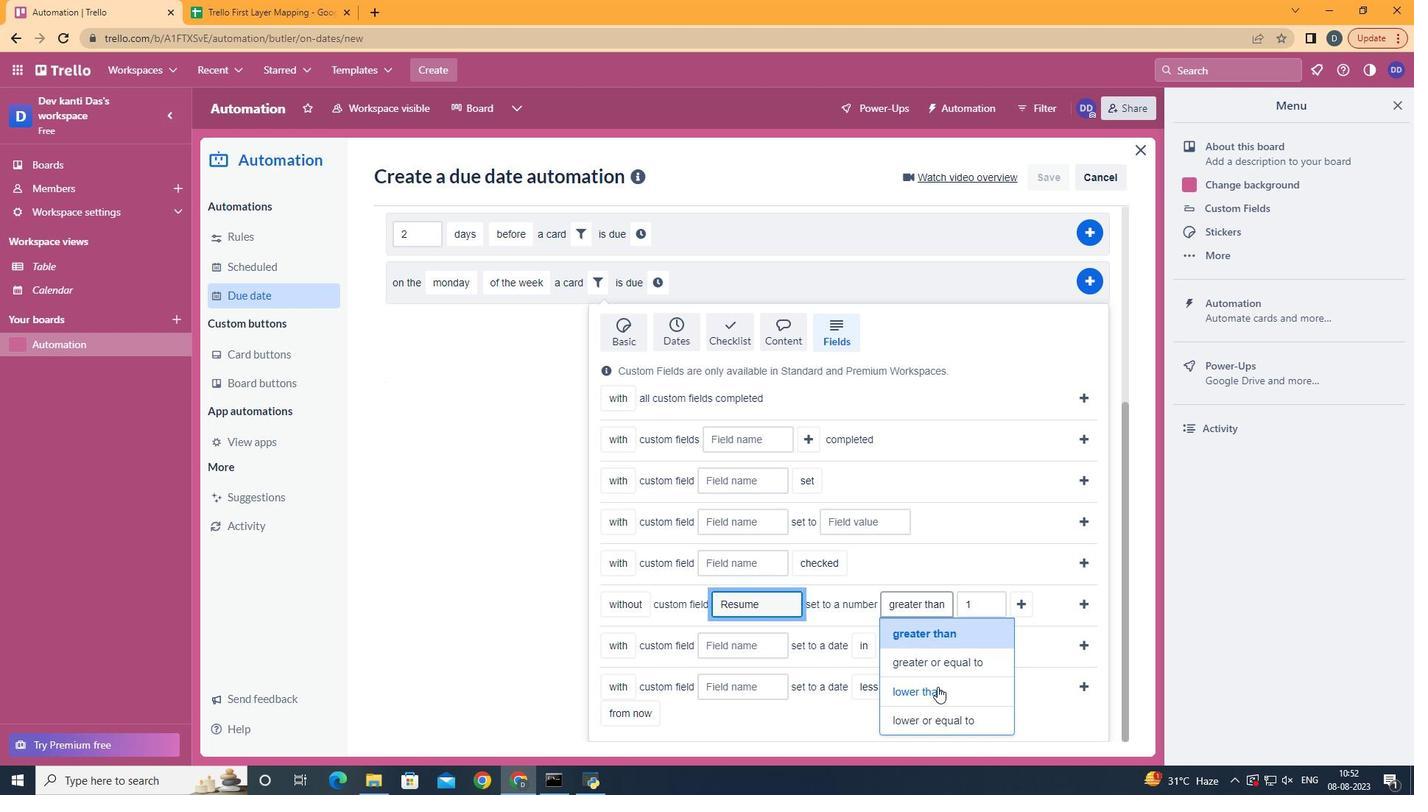 
Action: Mouse pressed left at (937, 687)
Screenshot: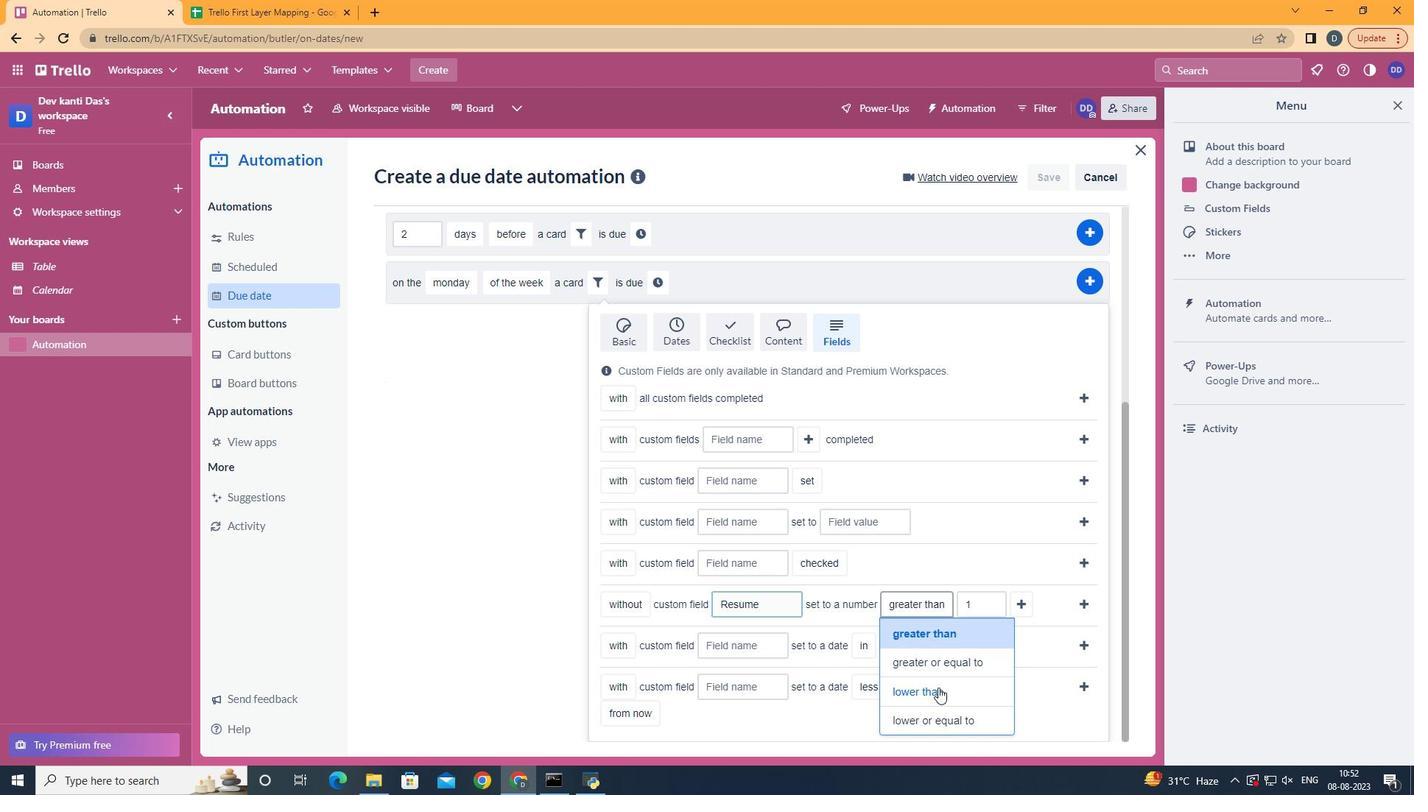 
Action: Mouse moved to (1009, 603)
Screenshot: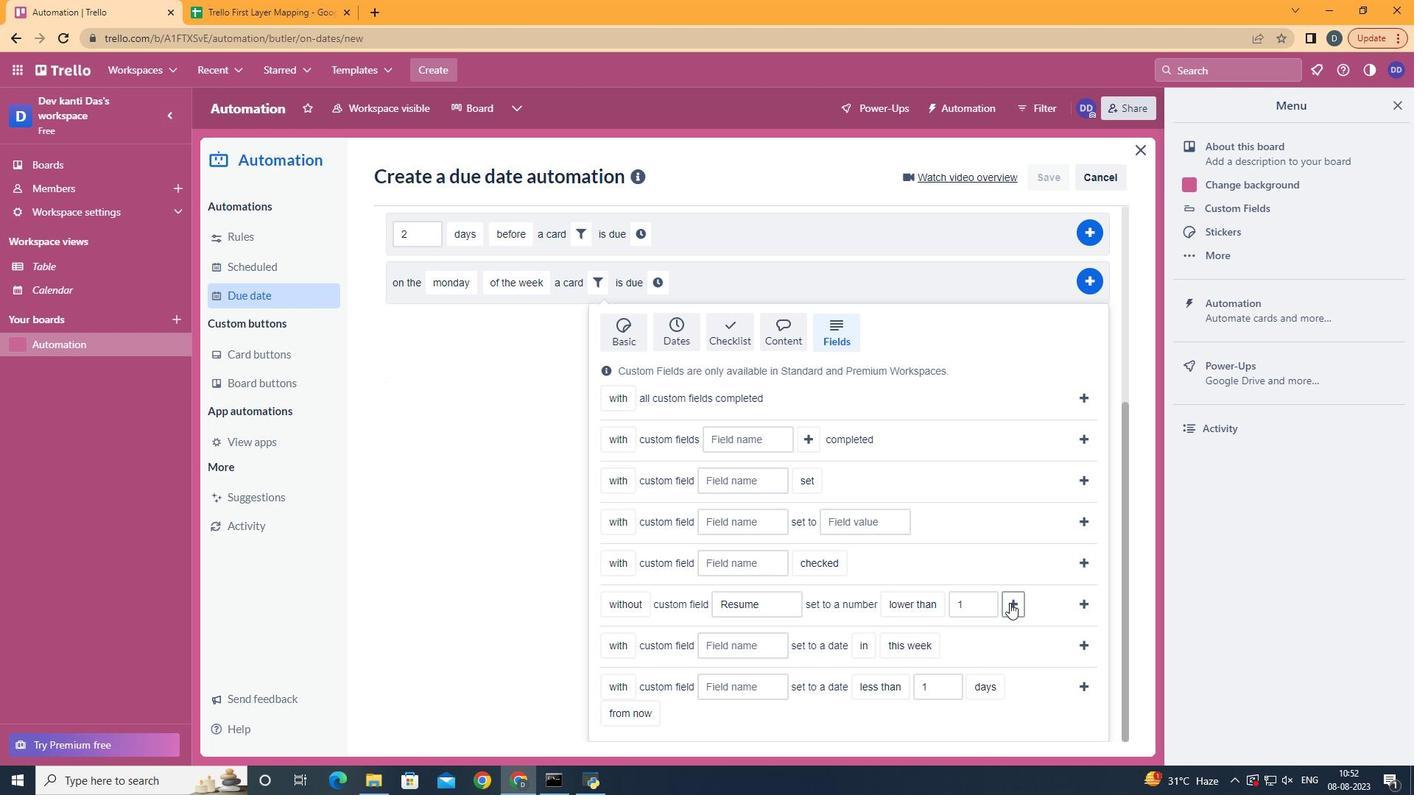
Action: Mouse pressed left at (1009, 603)
Screenshot: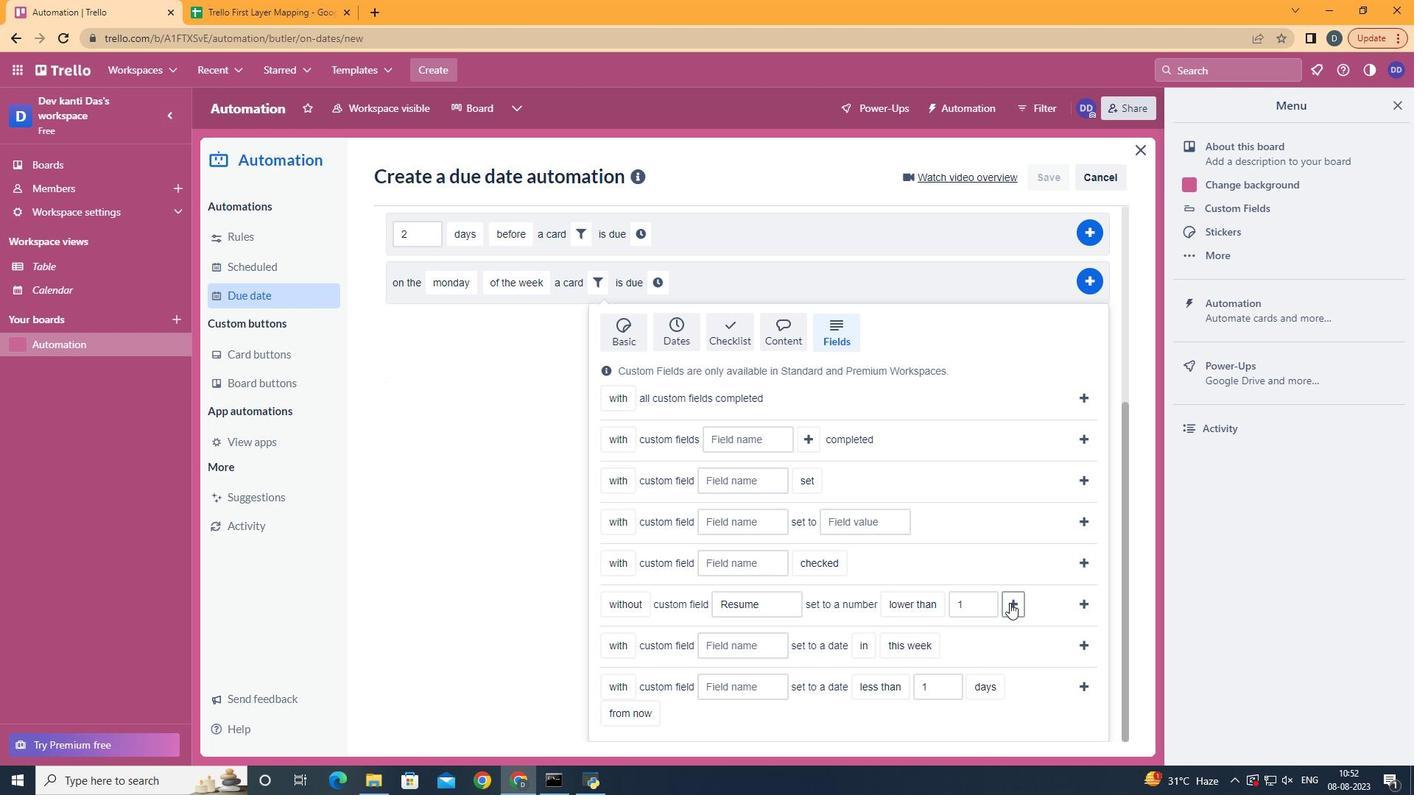 
Action: Mouse moved to (695, 612)
Screenshot: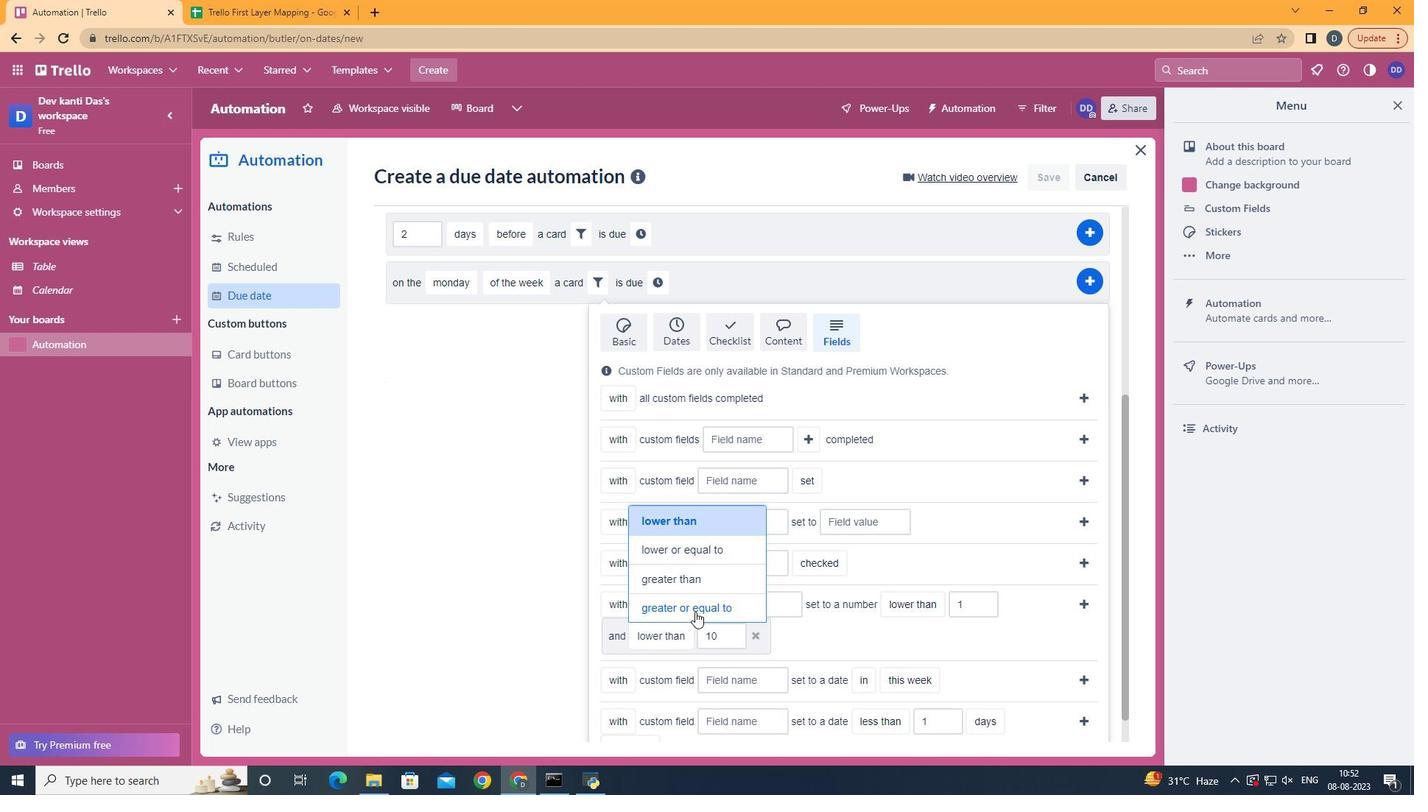 
Action: Mouse pressed left at (695, 612)
Screenshot: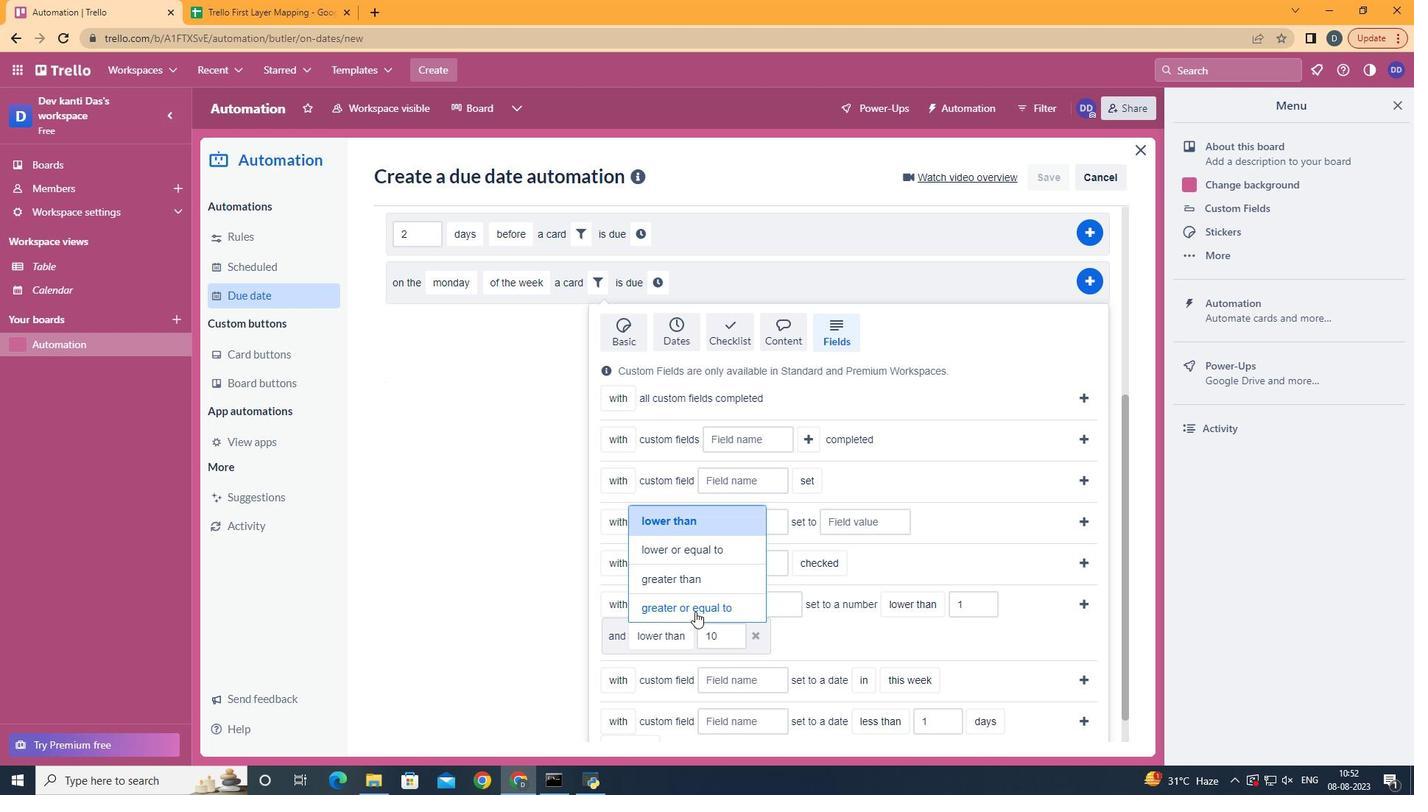 
Action: Mouse moved to (1082, 604)
Screenshot: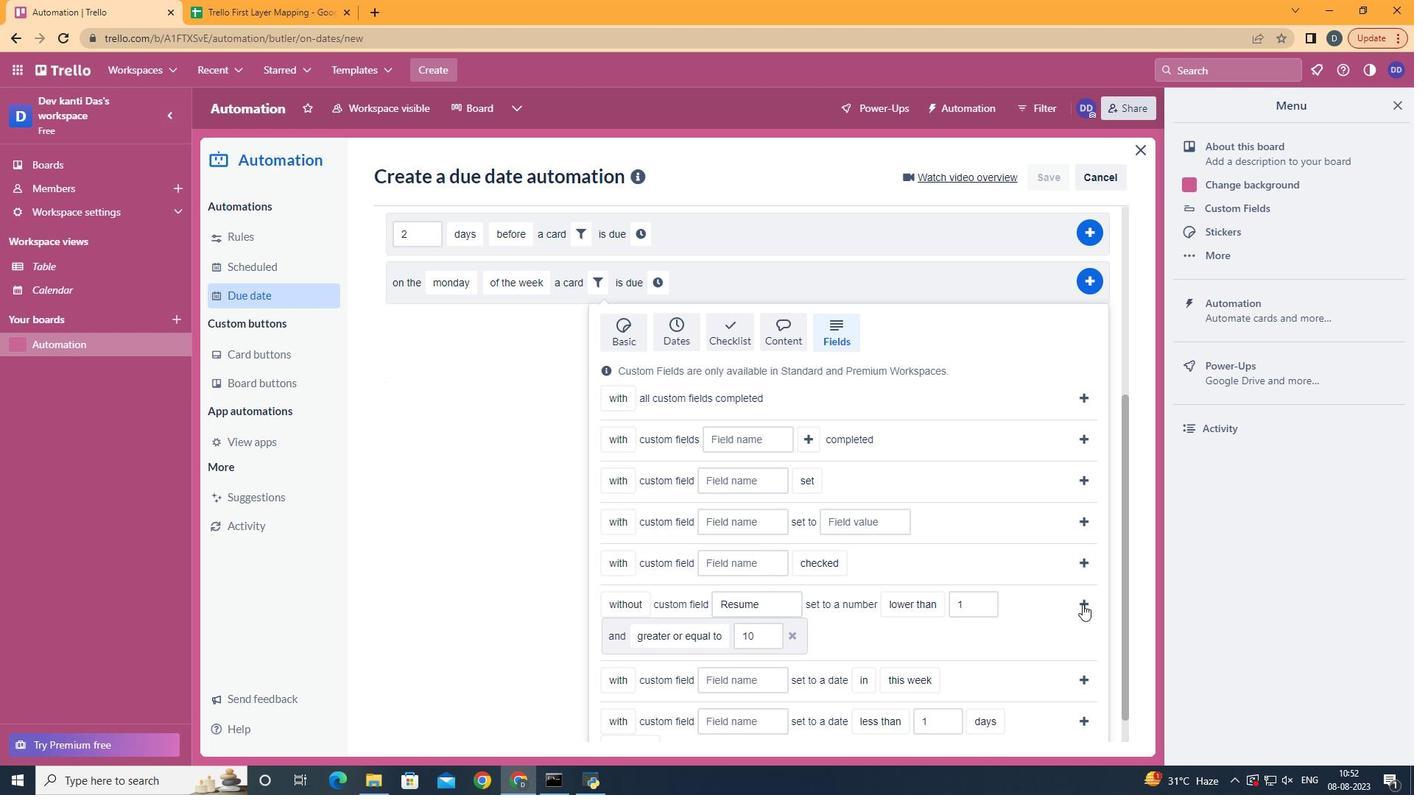 
Action: Mouse pressed left at (1082, 604)
Screenshot: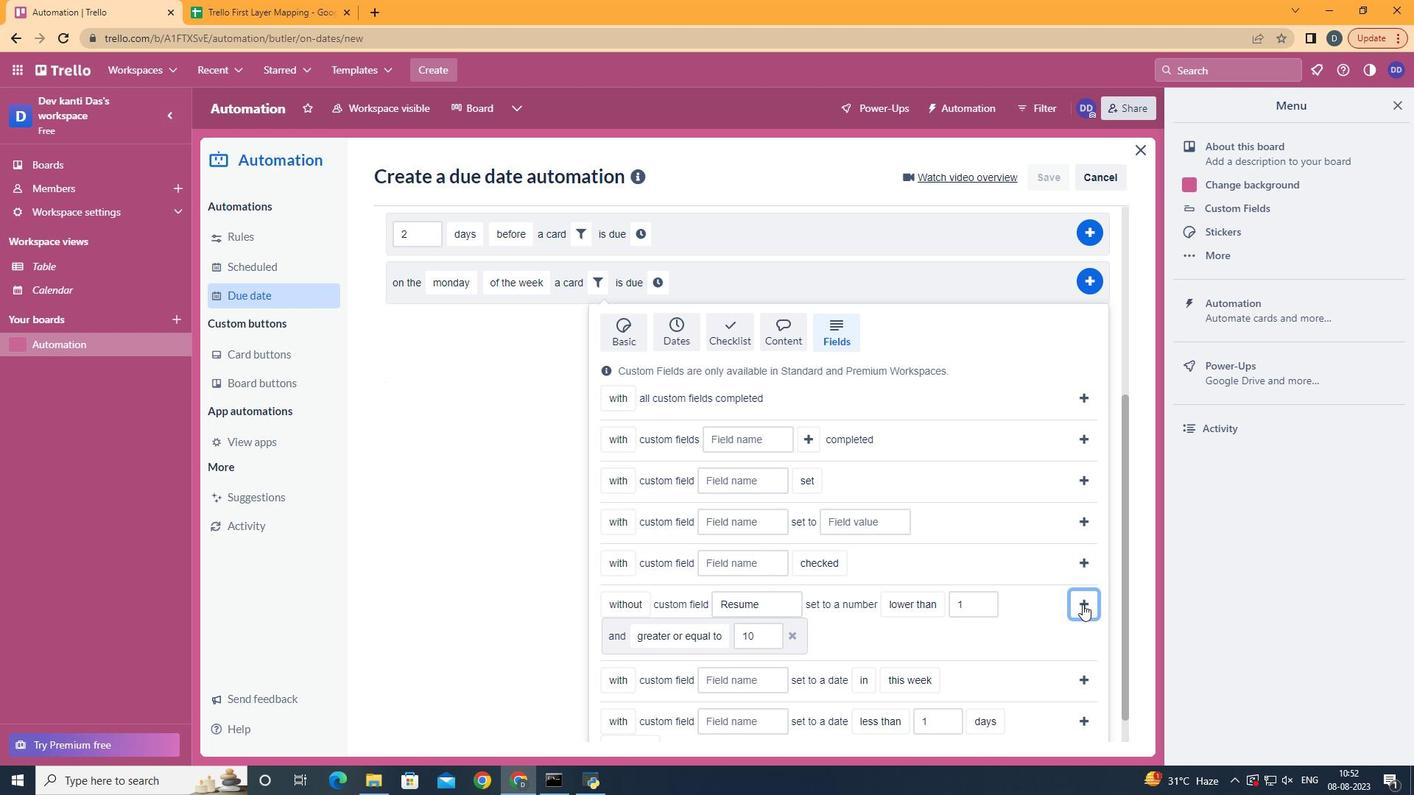 
Action: Mouse moved to (427, 624)
Screenshot: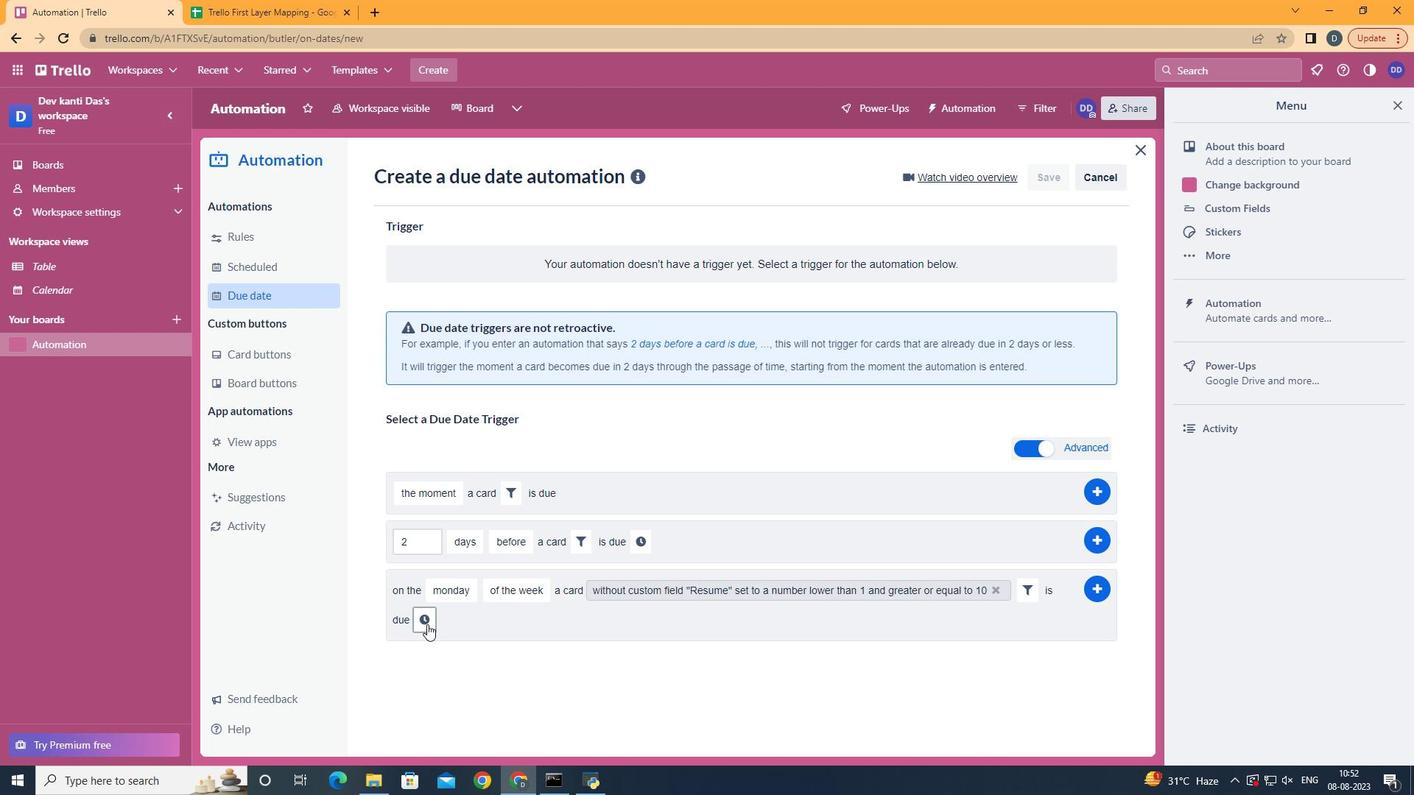 
Action: Mouse pressed left at (427, 624)
Screenshot: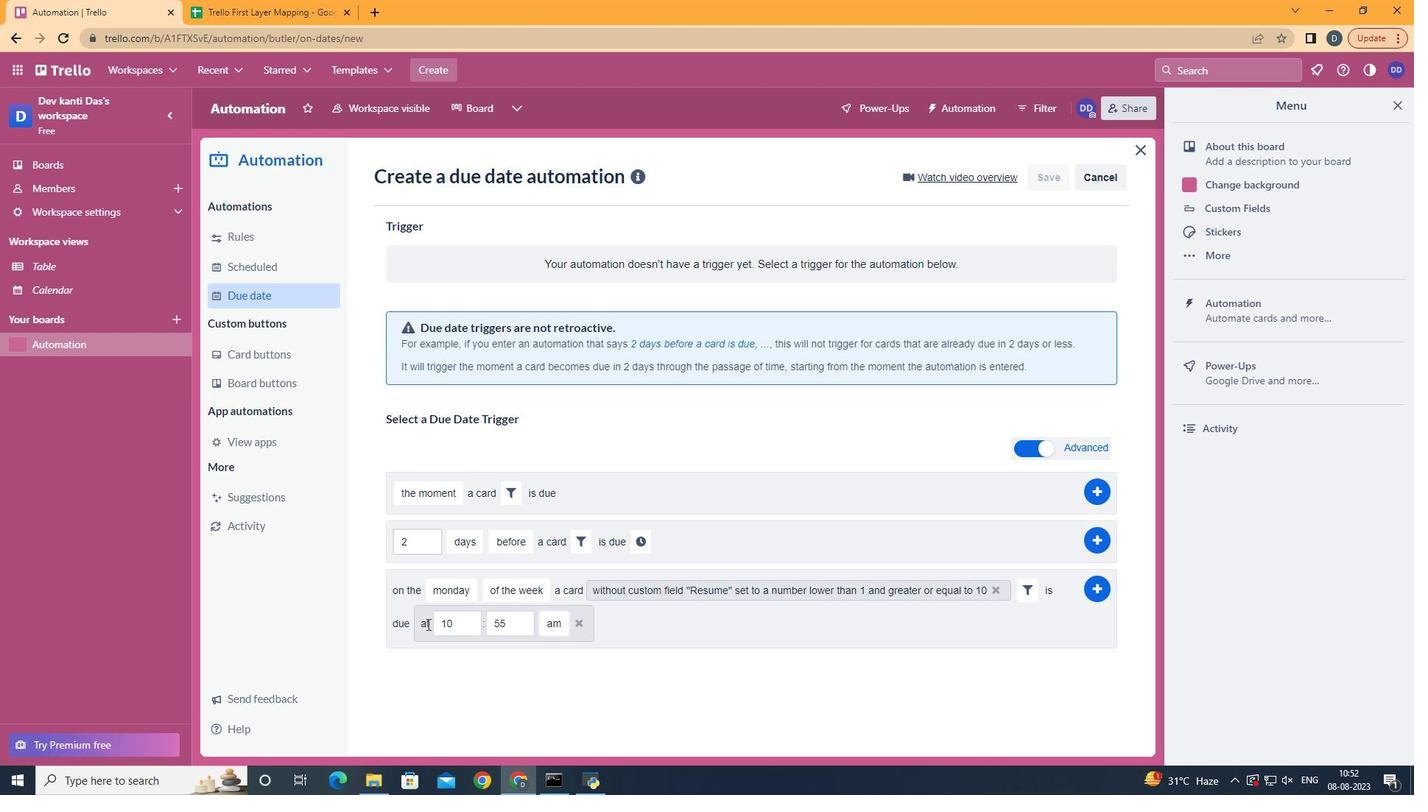 
Action: Mouse moved to (466, 624)
Screenshot: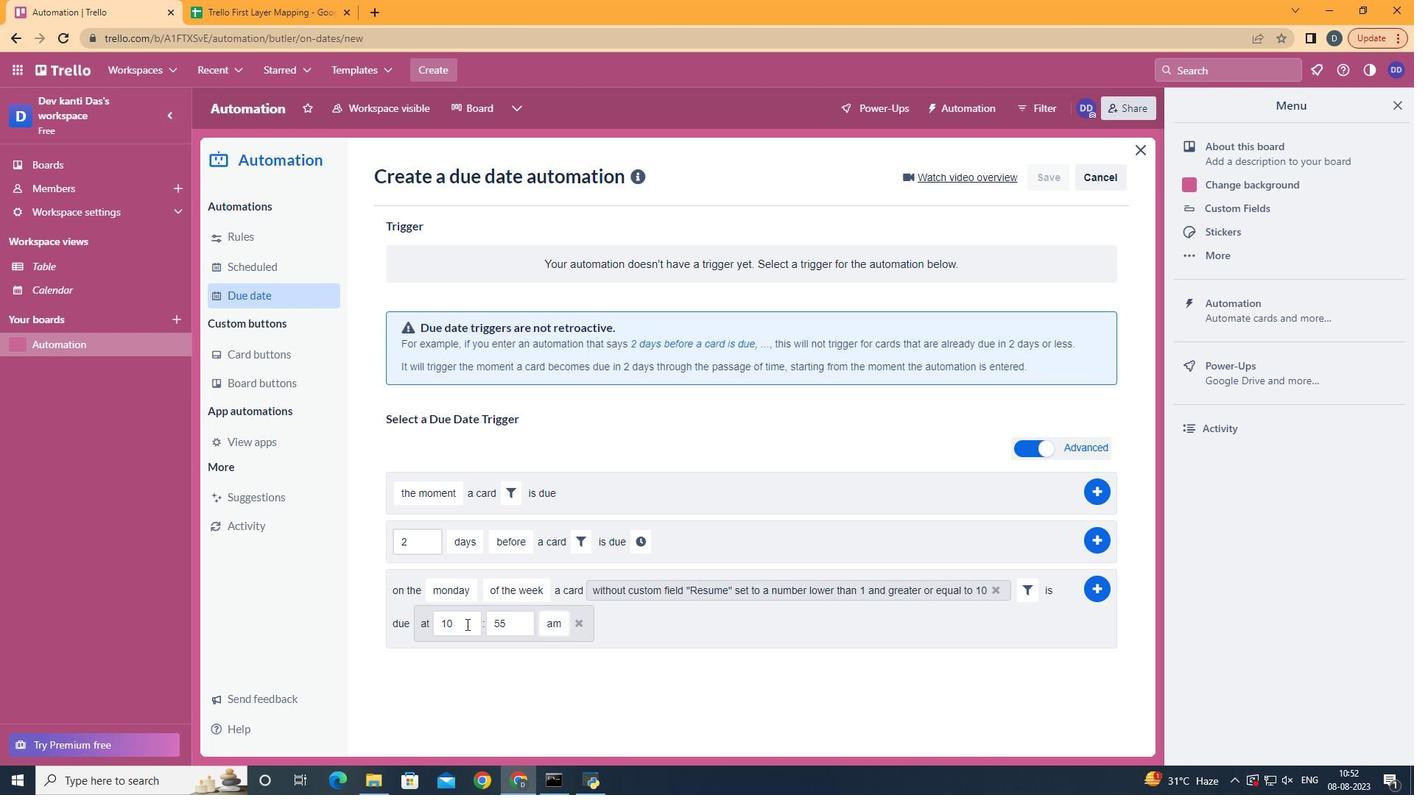 
Action: Mouse pressed left at (466, 624)
Screenshot: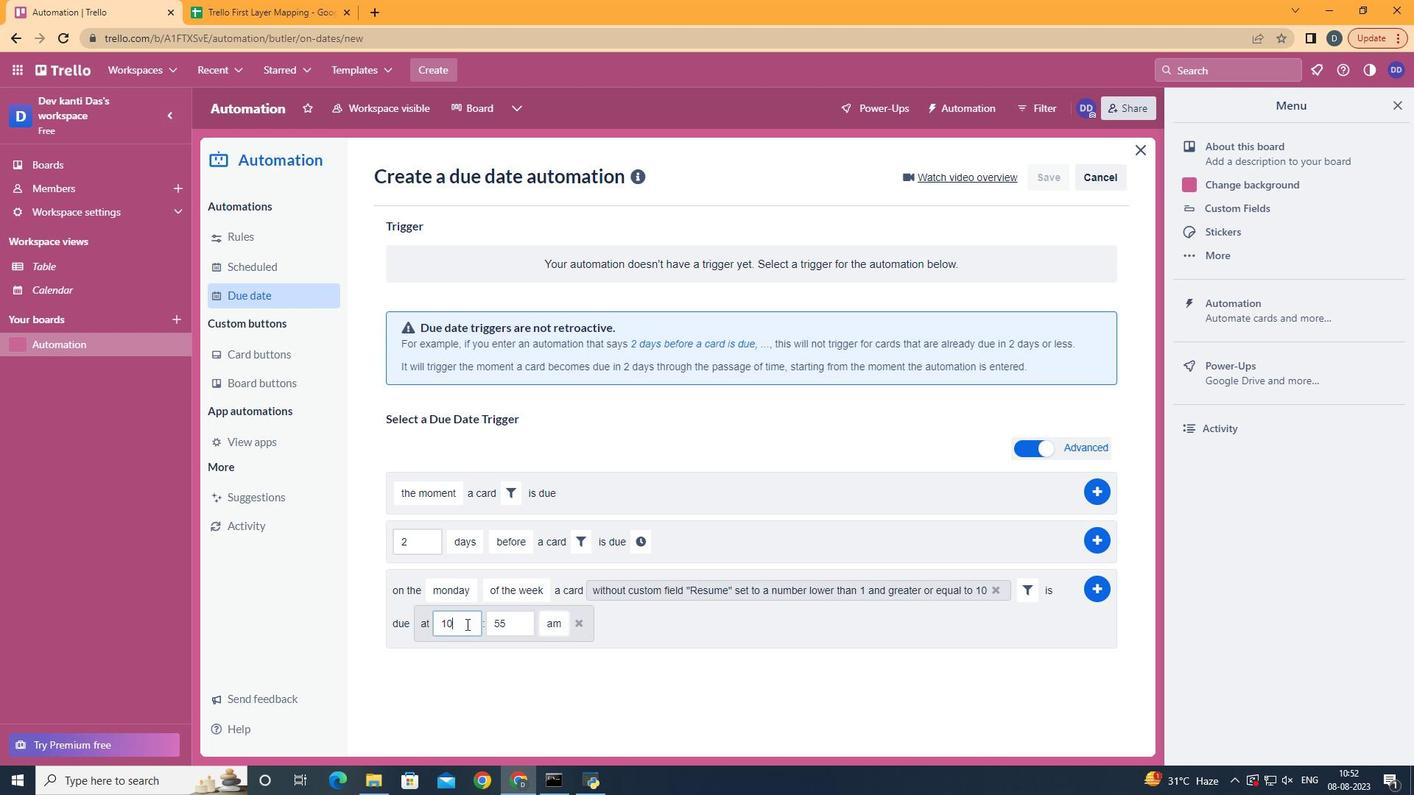 
Action: Key pressed <Key.backspace>1
Screenshot: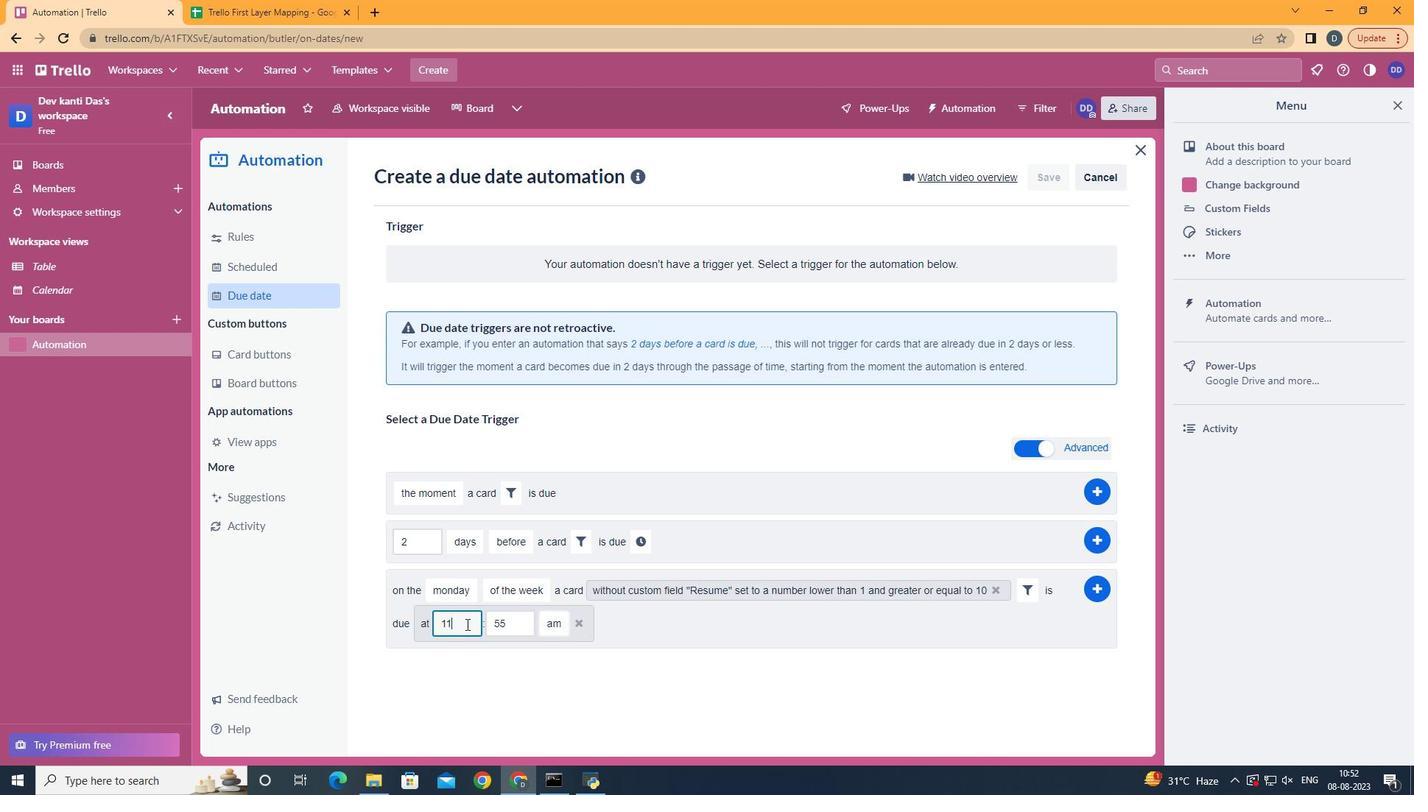 
Action: Mouse moved to (513, 623)
Screenshot: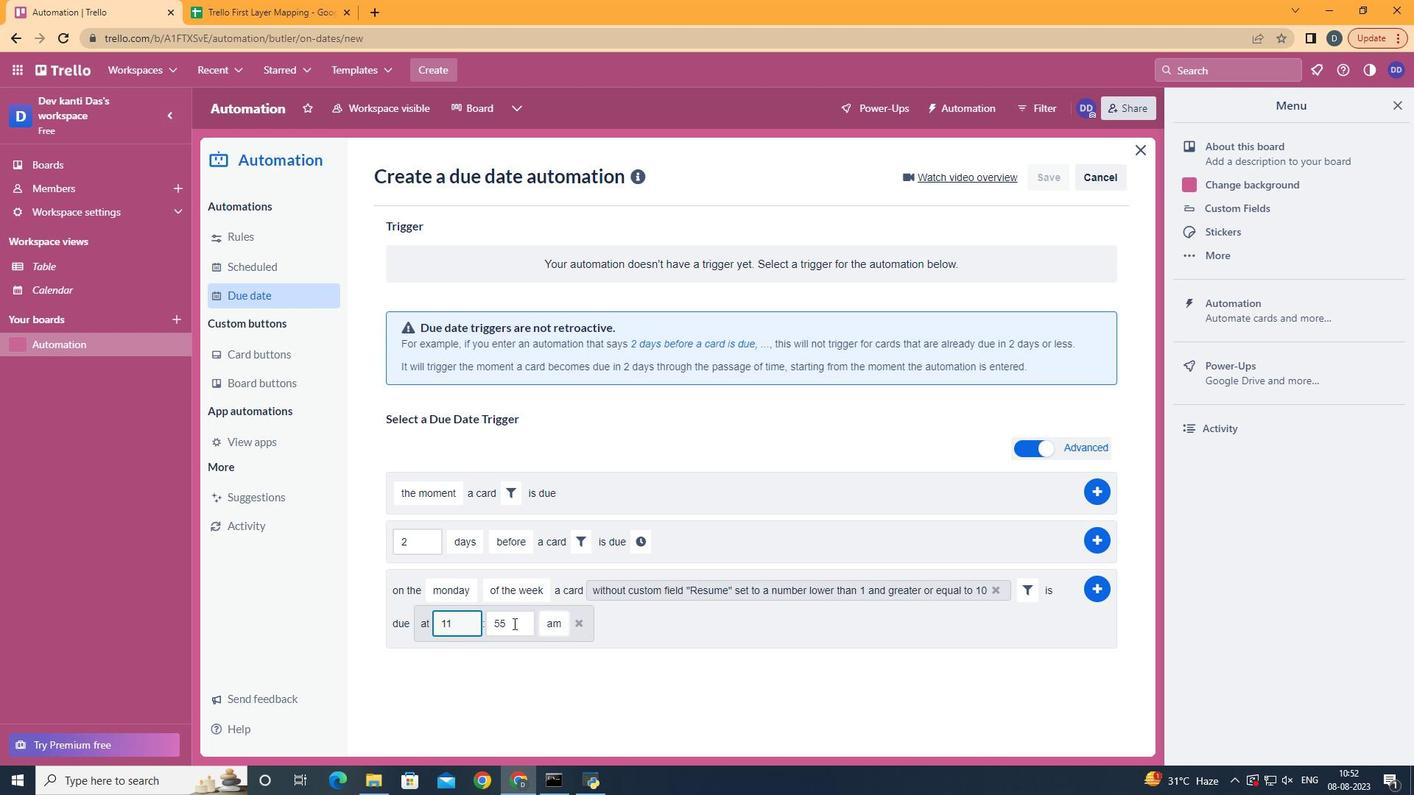 
Action: Mouse pressed left at (513, 623)
Screenshot: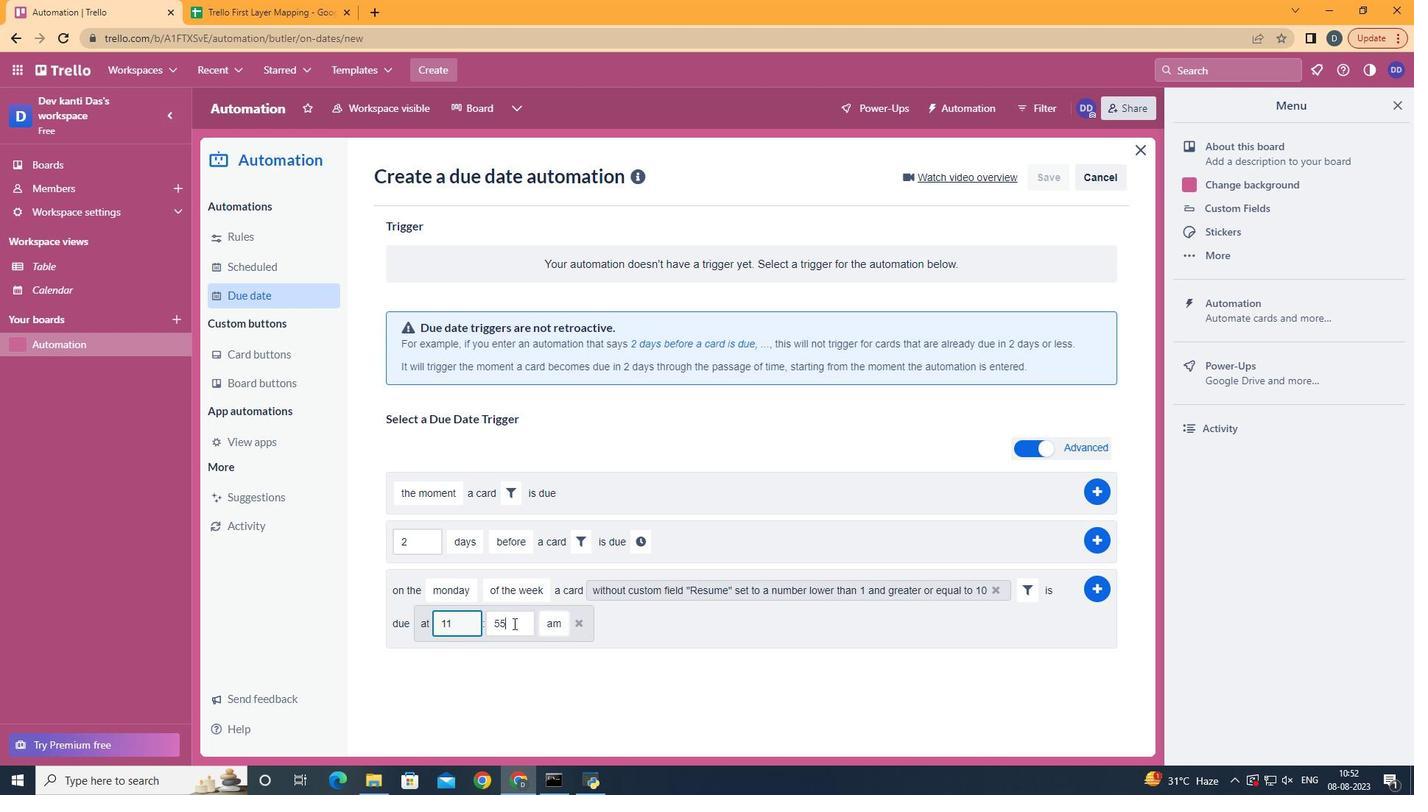 
Action: Key pressed <Key.backspace><Key.backspace>00
Screenshot: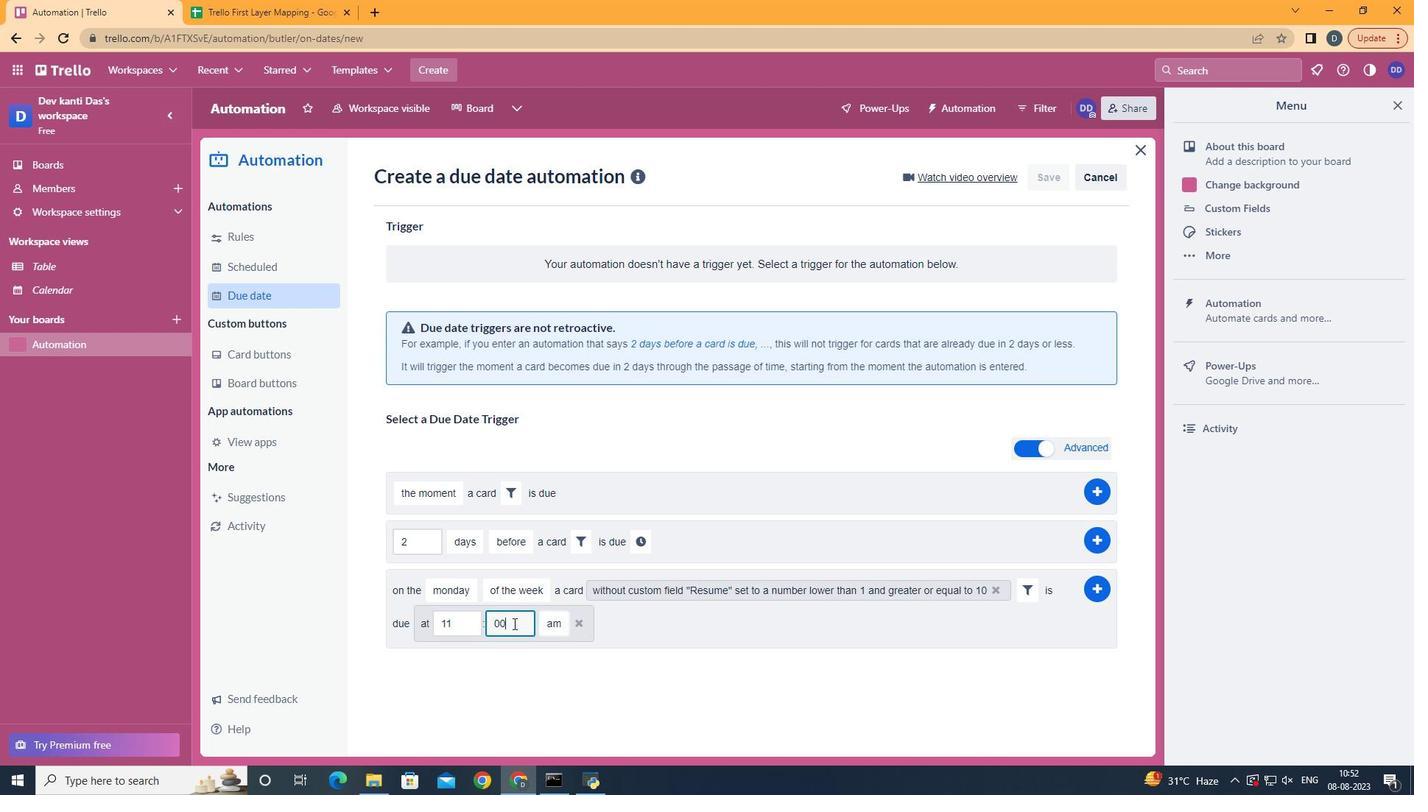 
Action: Mouse moved to (1092, 594)
Screenshot: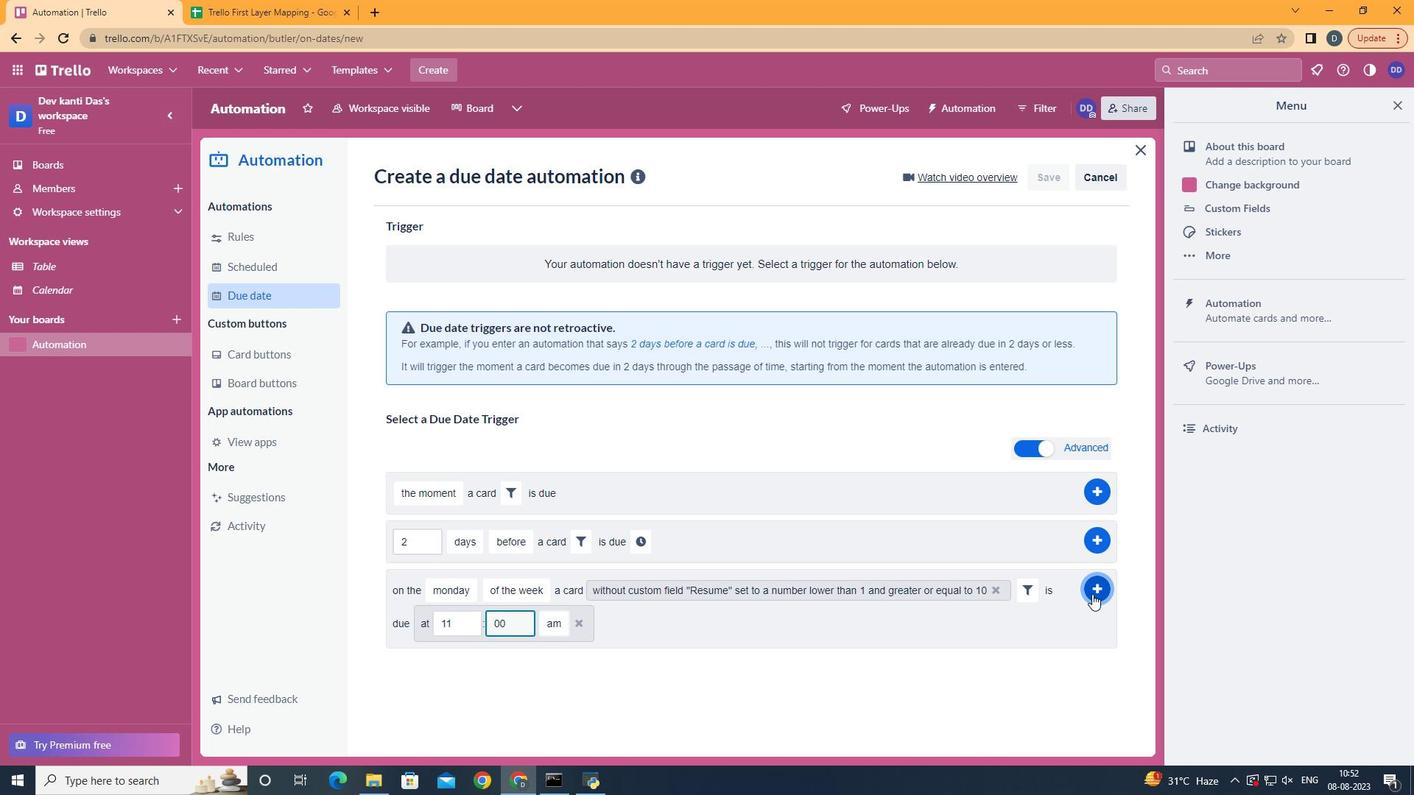 
Action: Mouse pressed left at (1092, 594)
Screenshot: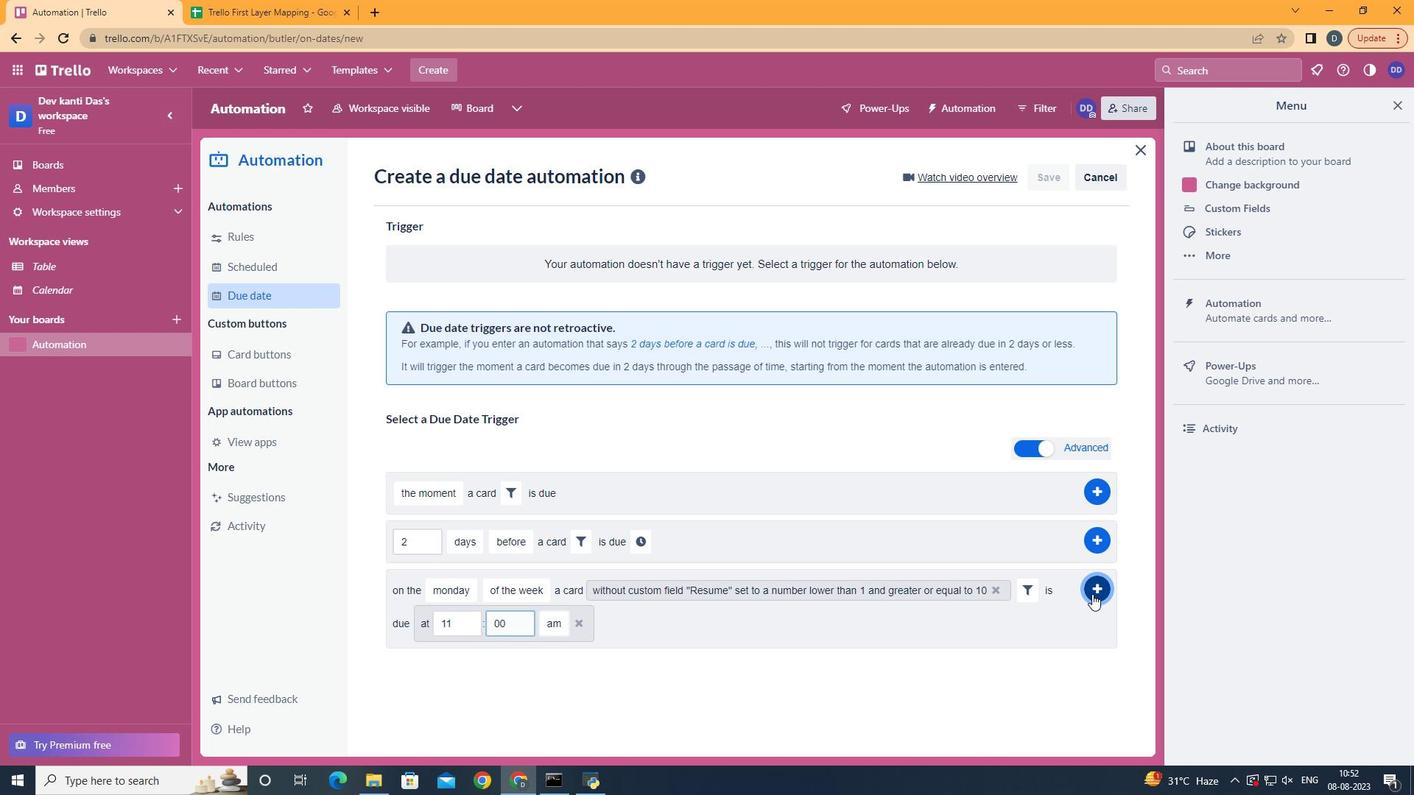 
Action: Mouse moved to (848, 302)
Screenshot: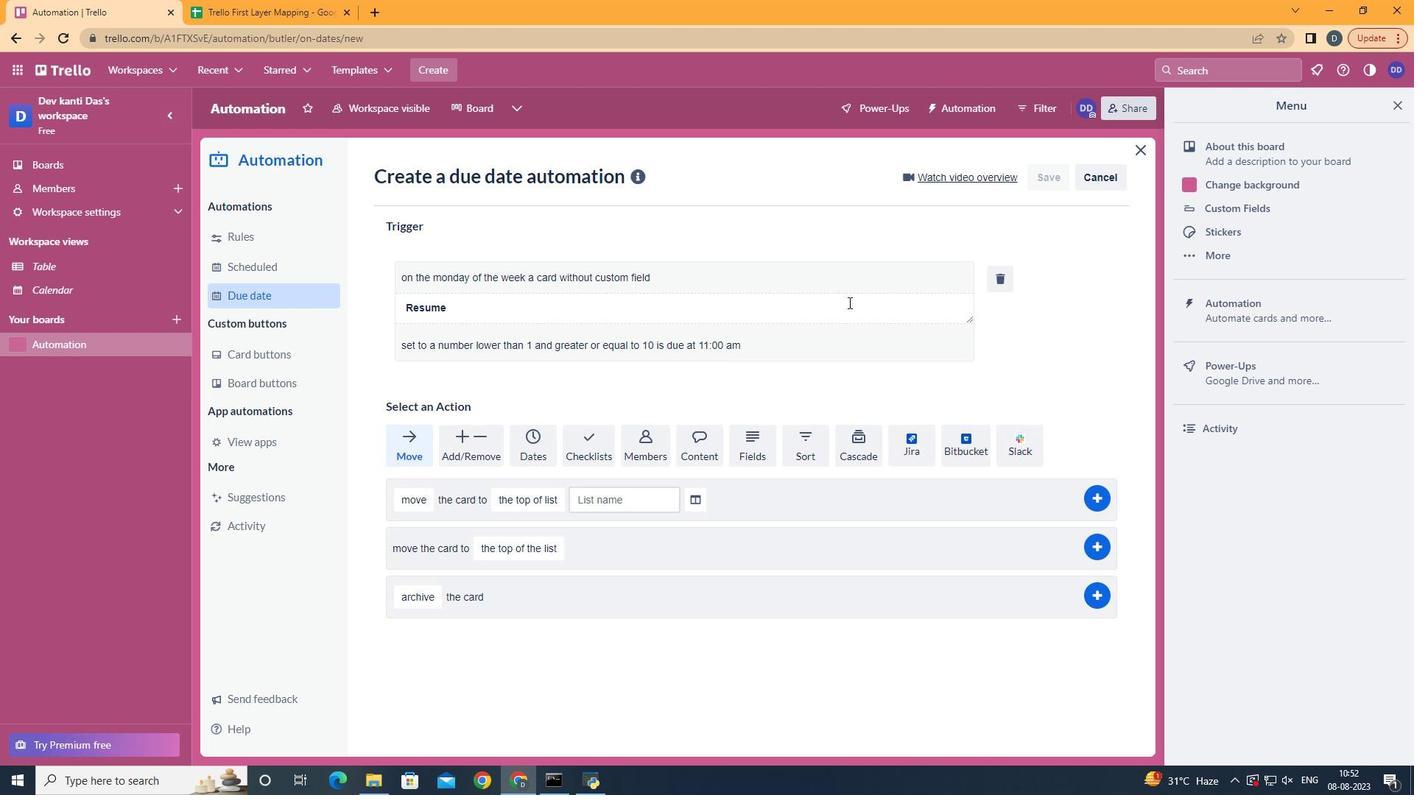 
